 Task: Create new customer invoice with Date Opened: 24-May-23, Select Customer: BETTER RETRO, Terms: Net 7. Make invoice entry for item-1 with Date: 24-May-23, Description: Olaplex No. 4 Bond Maintenance Shampoo (3.3 oz)
, Income Account: Income:Sales, Quantity: 2, Unit Price: 11.49, Sales Tax: Y, Sales Tax Included: N, Tax Table: Sales Tax. Post Invoice with Post Date: 24-May-23, Post to Accounts: Assets:Accounts Receivable. Pay / Process Payment with Transaction Date: 30-May-23, Amount: 24.36, Transfer Account: Checking Account. Go to 'Print Invoice'.
Action: Mouse moved to (228, 127)
Screenshot: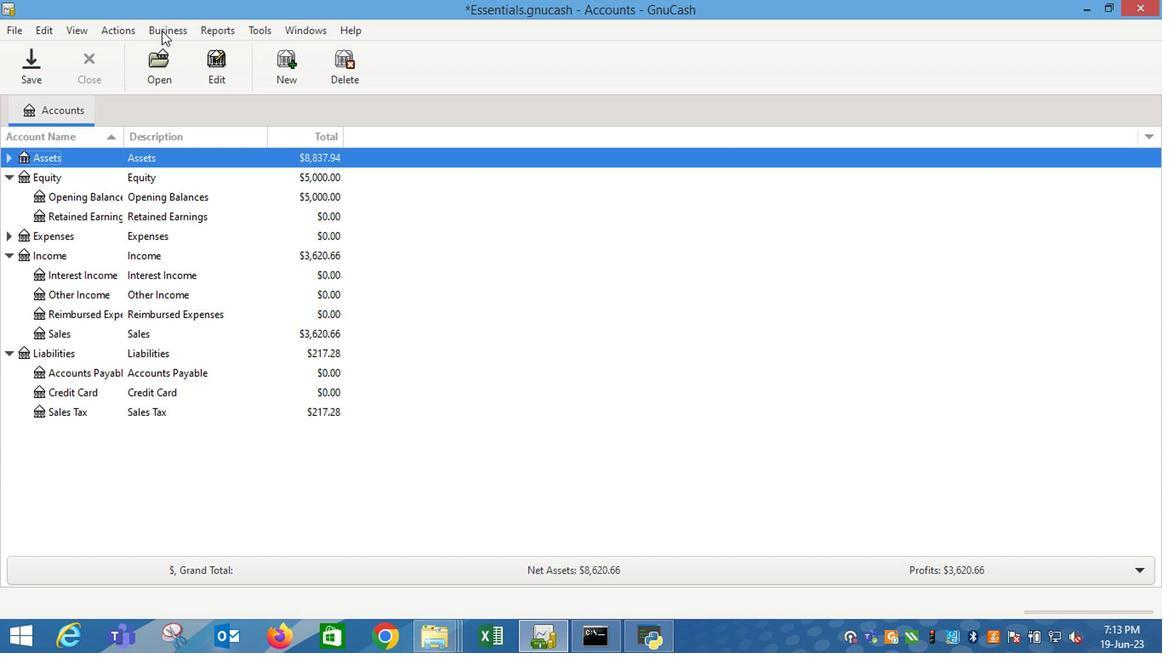 
Action: Mouse pressed left at (228, 127)
Screenshot: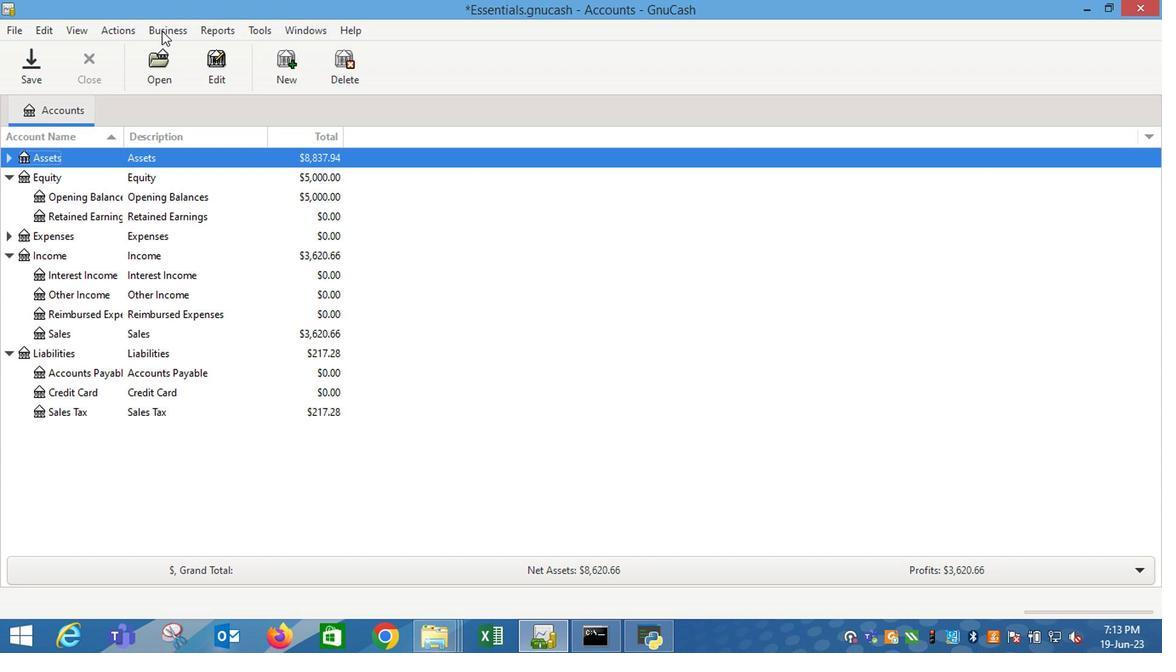 
Action: Mouse moved to (365, 189)
Screenshot: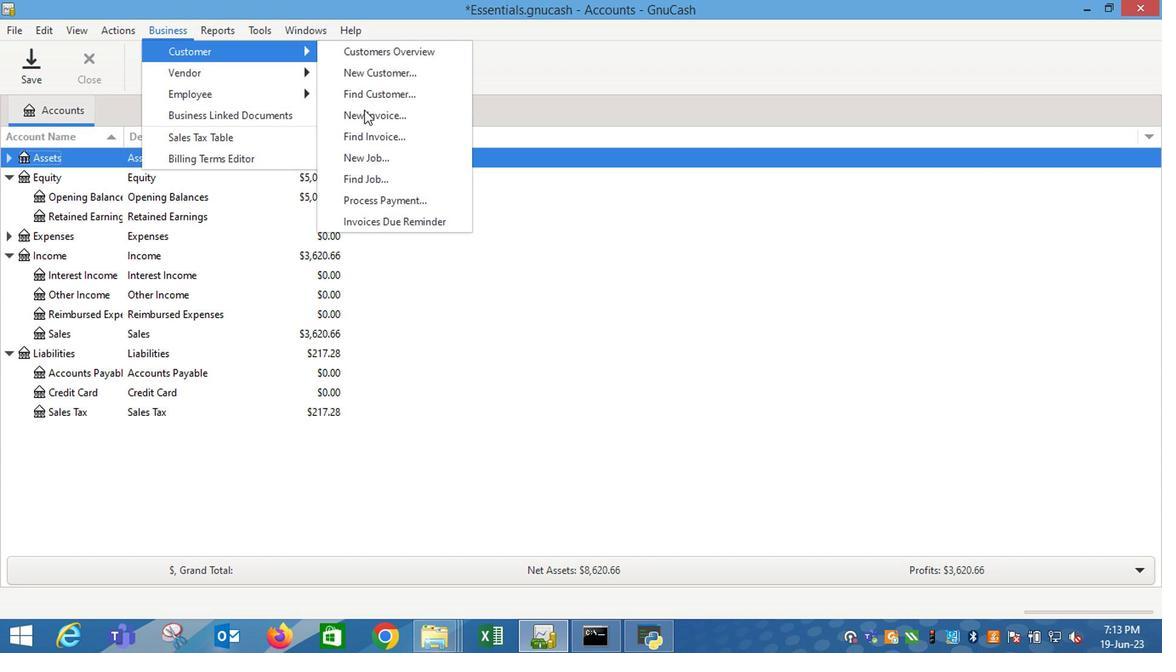 
Action: Mouse pressed left at (365, 189)
Screenshot: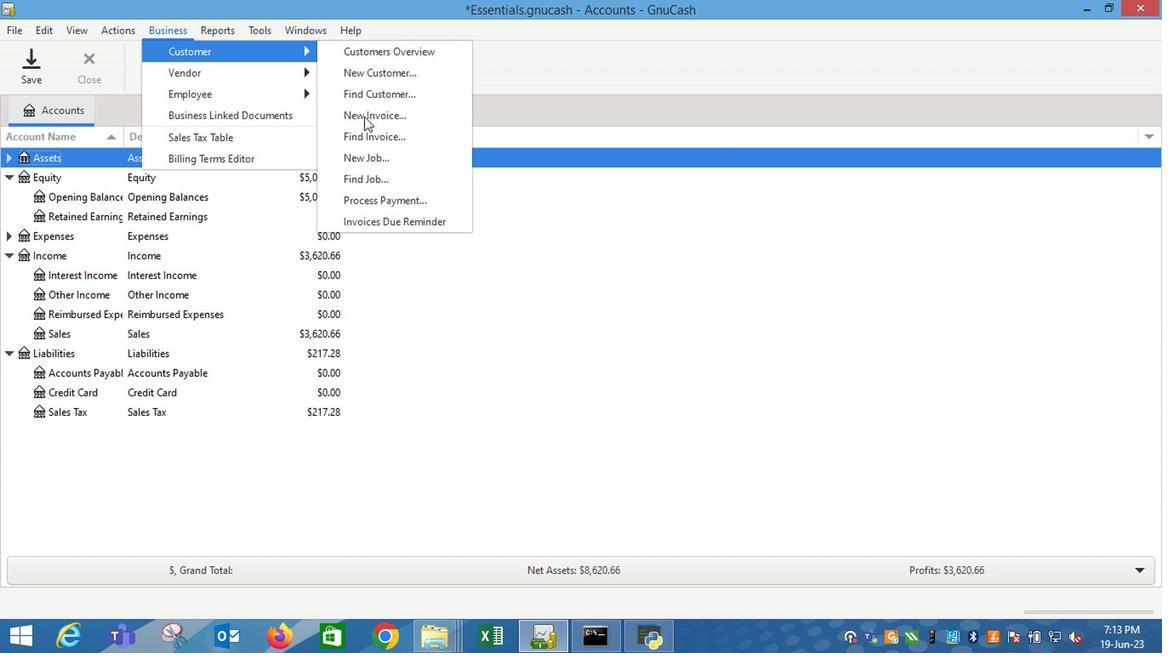 
Action: Mouse moved to (598, 288)
Screenshot: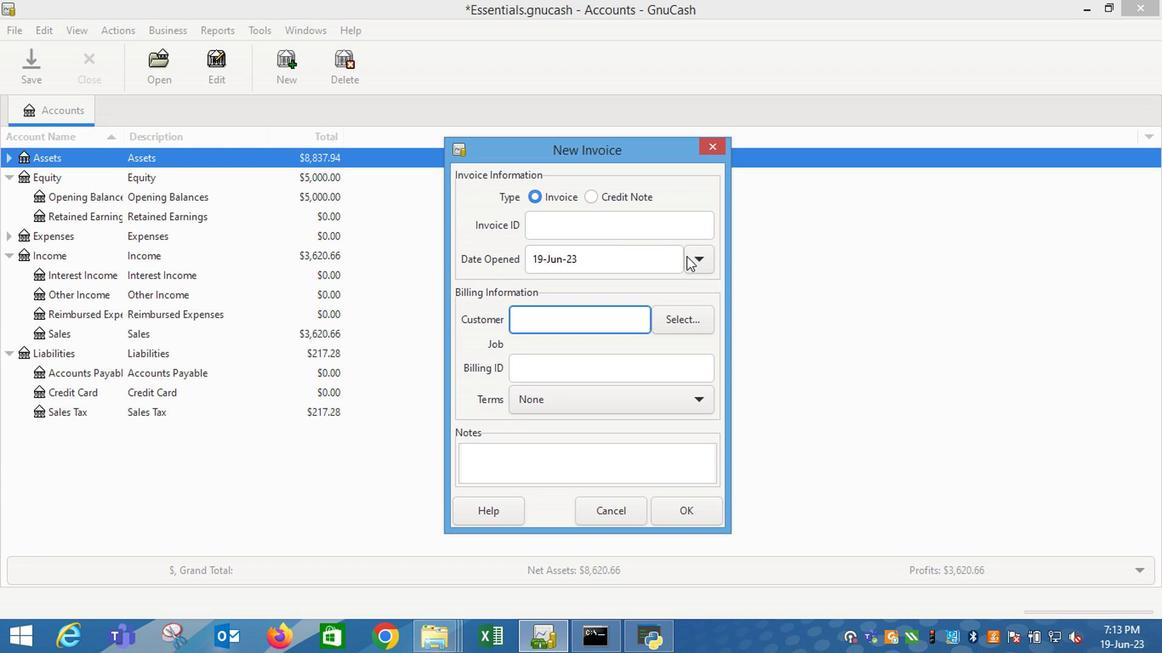
Action: Mouse pressed left at (598, 288)
Screenshot: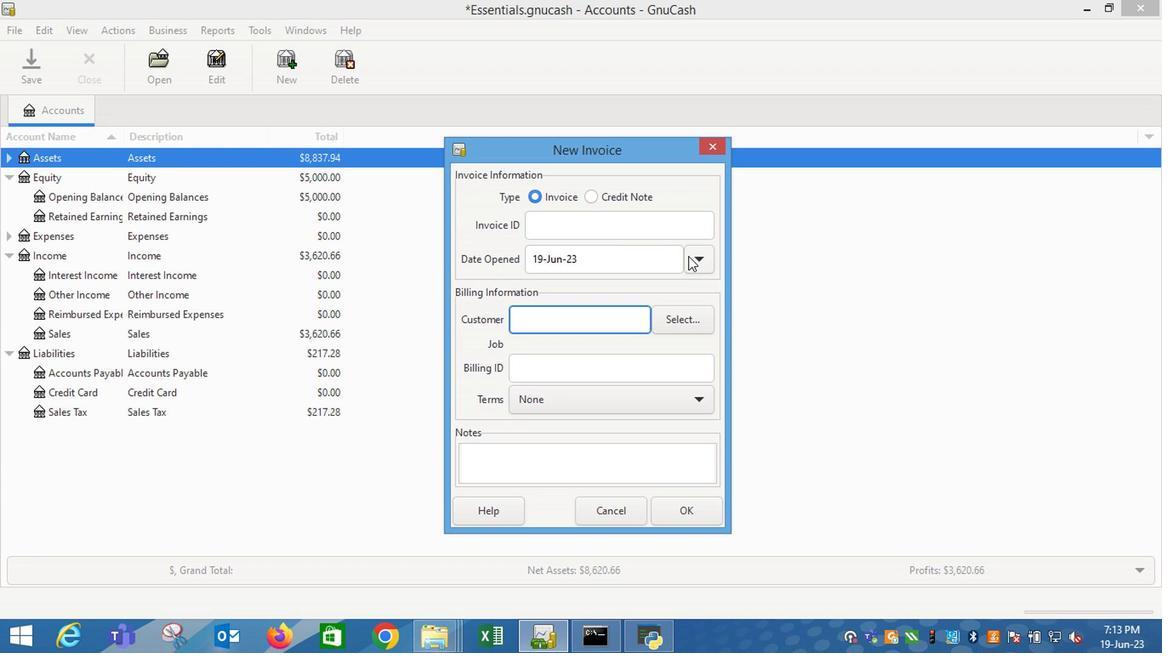 
Action: Mouse moved to (508, 308)
Screenshot: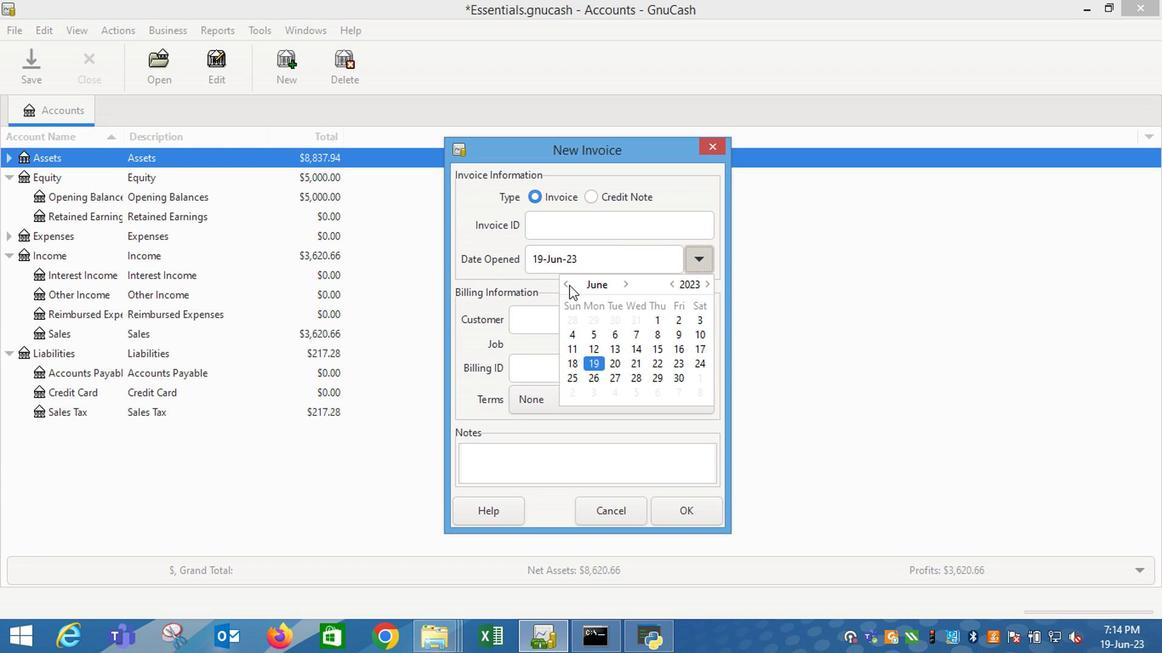 
Action: Mouse pressed left at (508, 308)
Screenshot: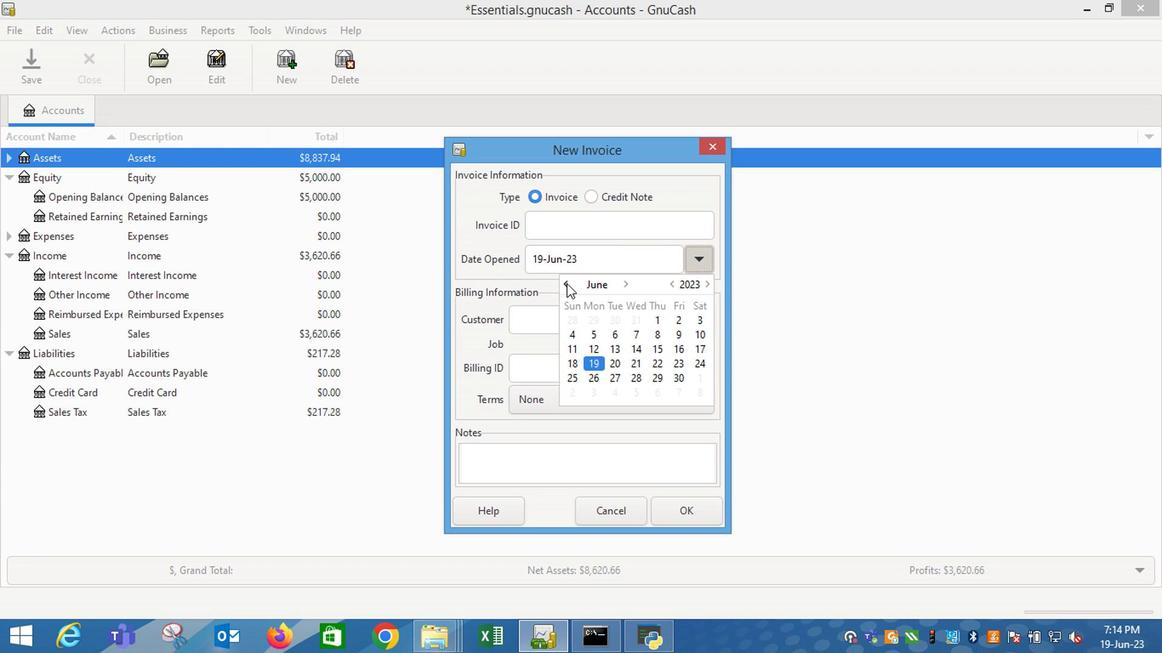 
Action: Mouse moved to (554, 363)
Screenshot: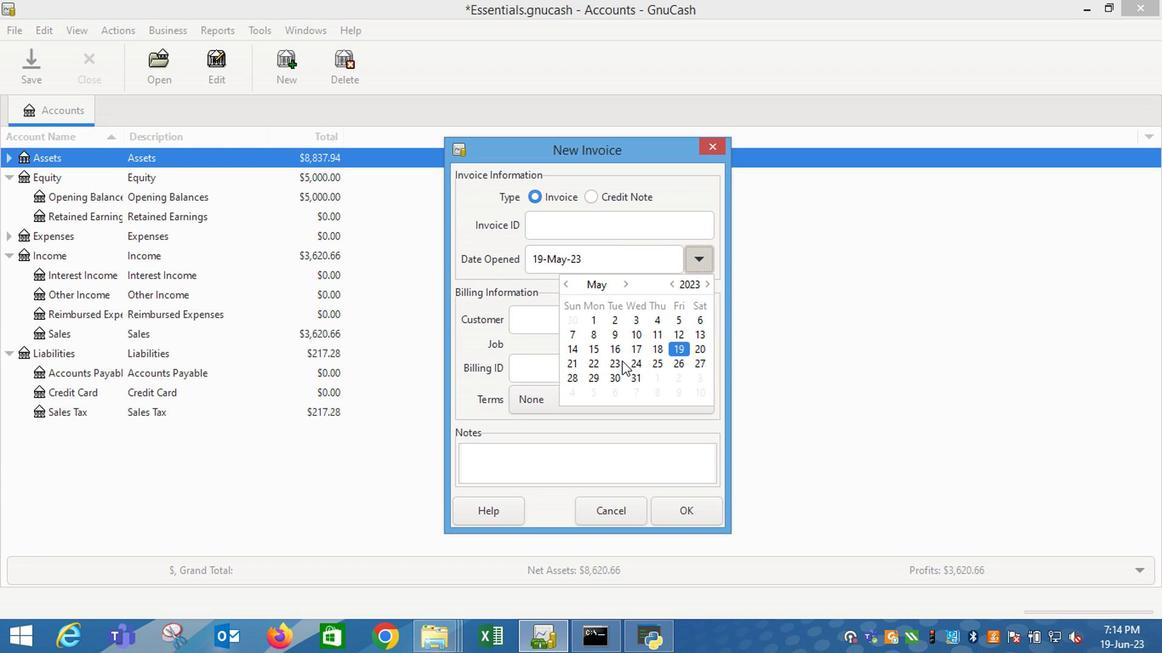 
Action: Mouse pressed left at (554, 363)
Screenshot: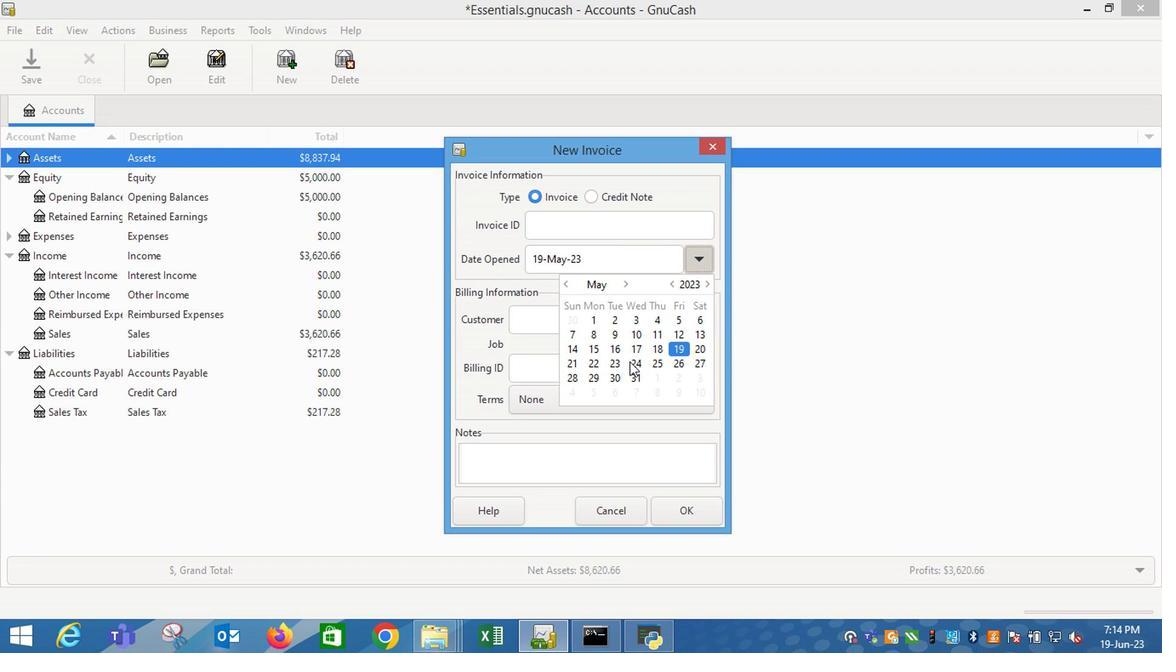 
Action: Mouse moved to (483, 331)
Screenshot: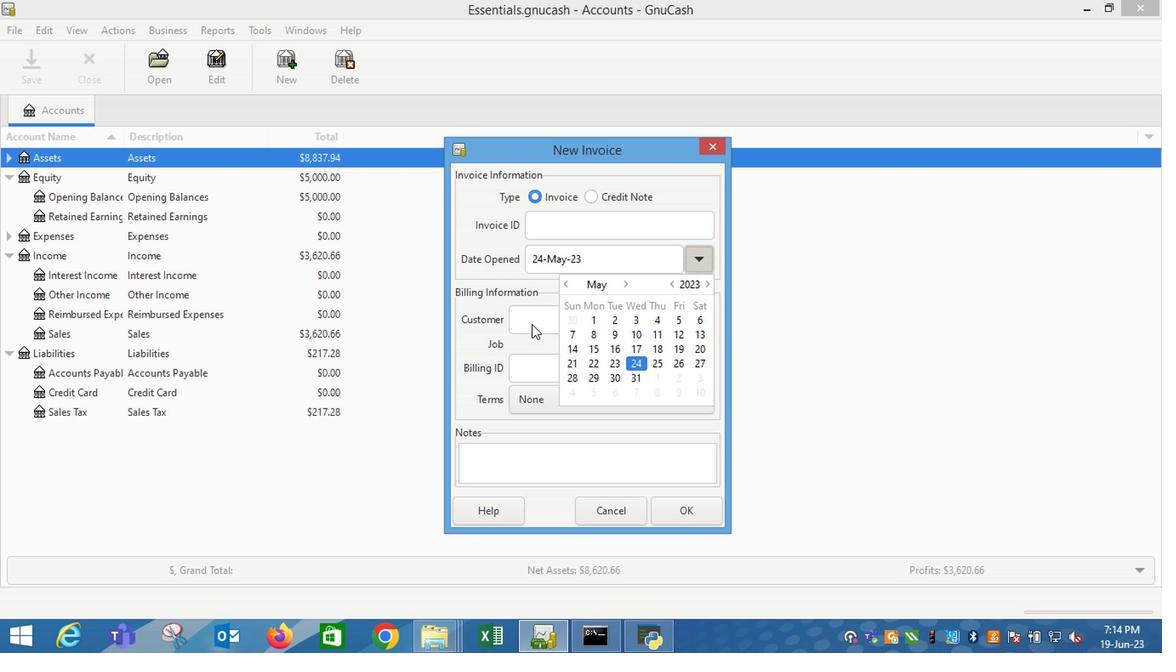 
Action: Mouse pressed left at (483, 331)
Screenshot: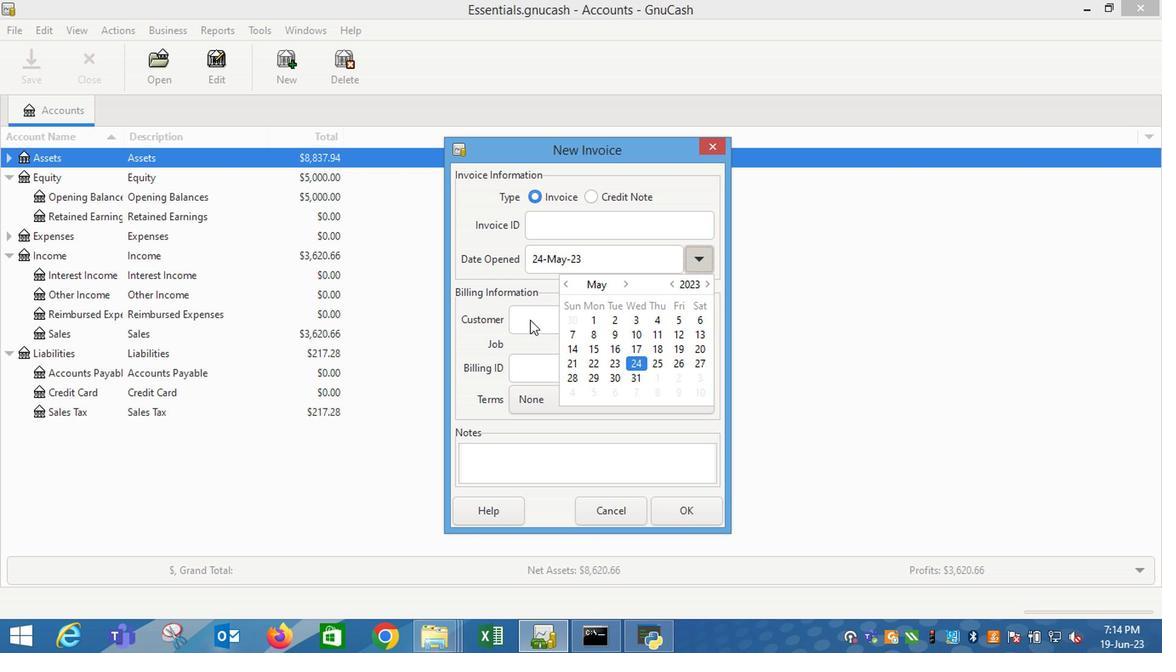 
Action: Mouse pressed left at (483, 331)
Screenshot: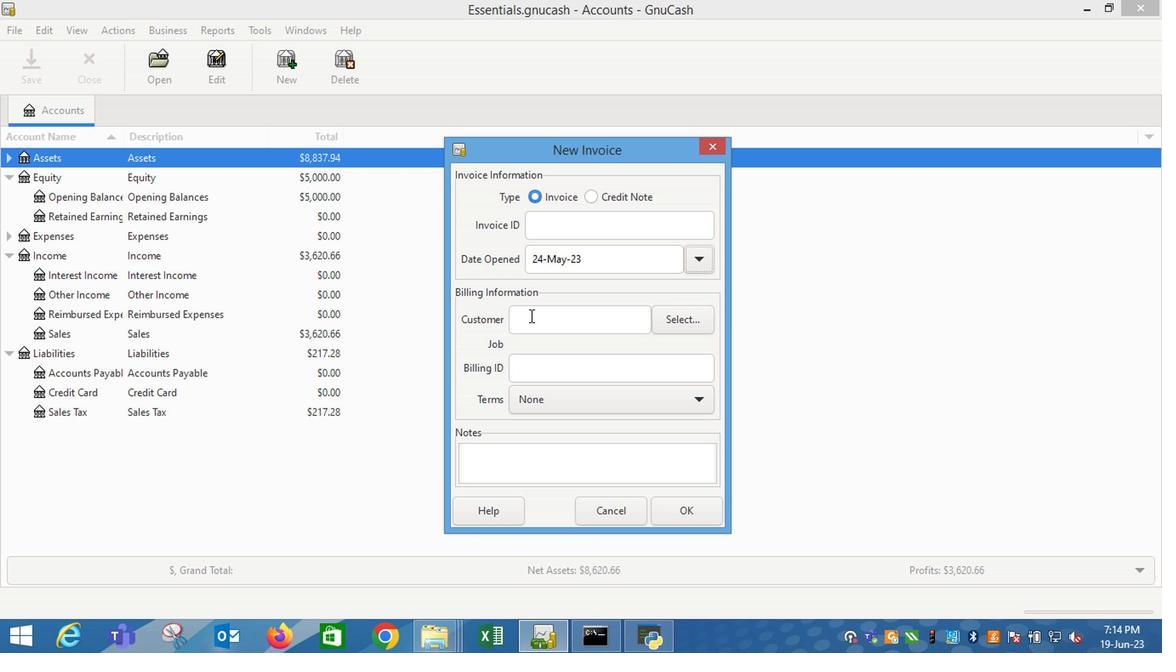 
Action: Mouse moved to (490, 323)
Screenshot: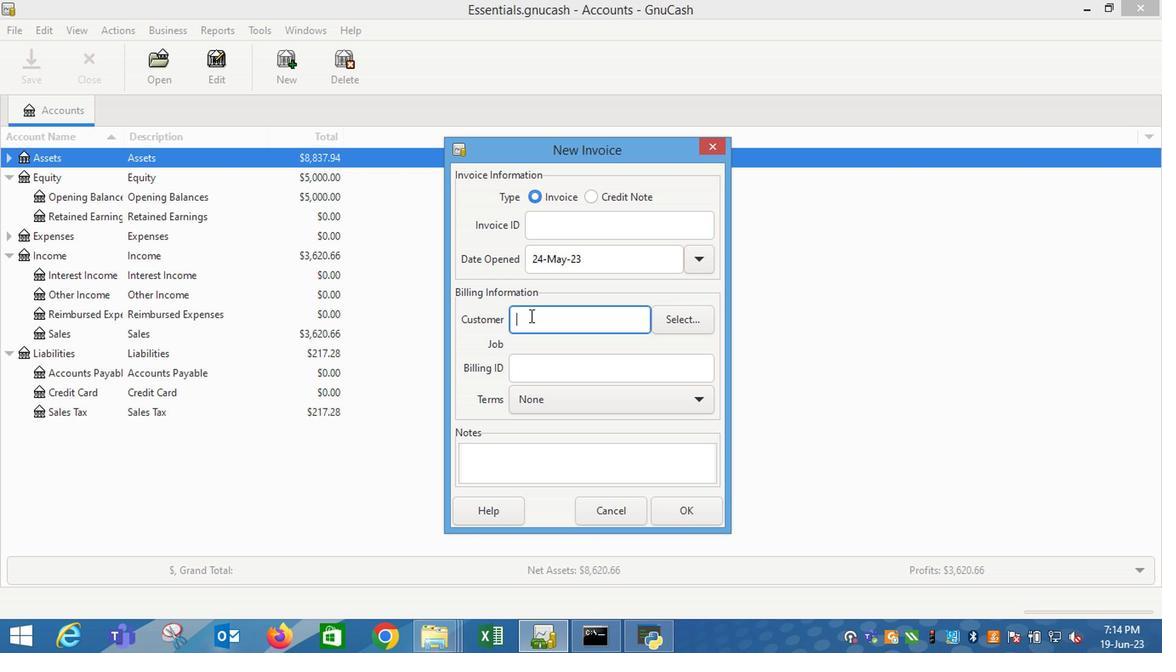 
Action: Key pressed bet
Screenshot: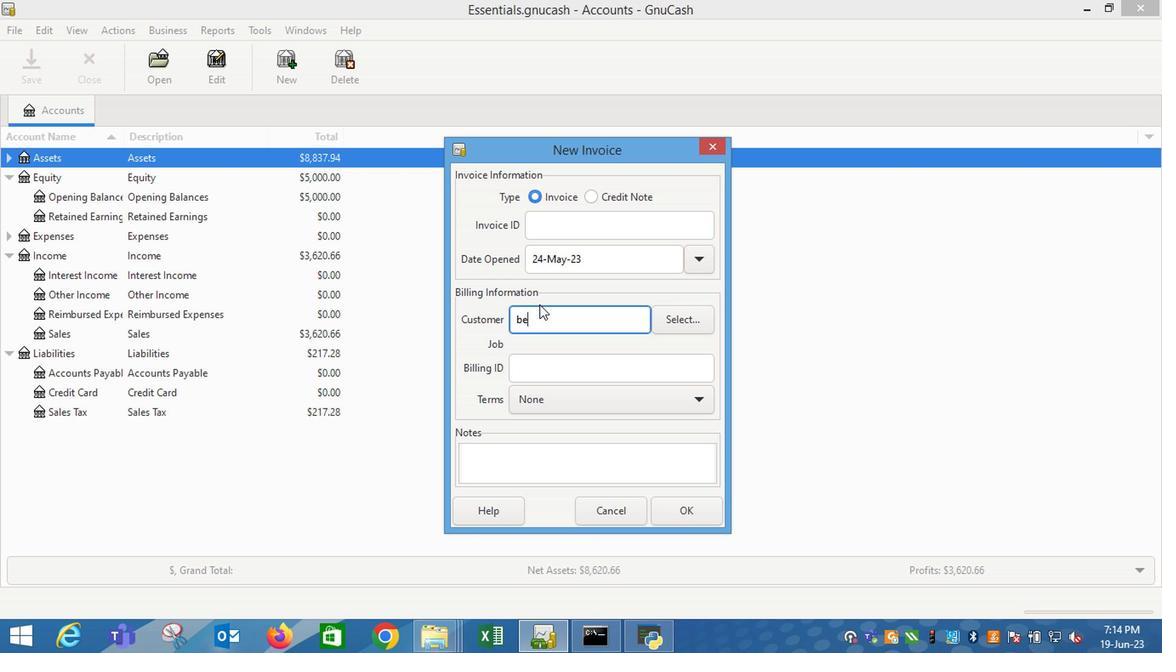 
Action: Mouse moved to (469, 350)
Screenshot: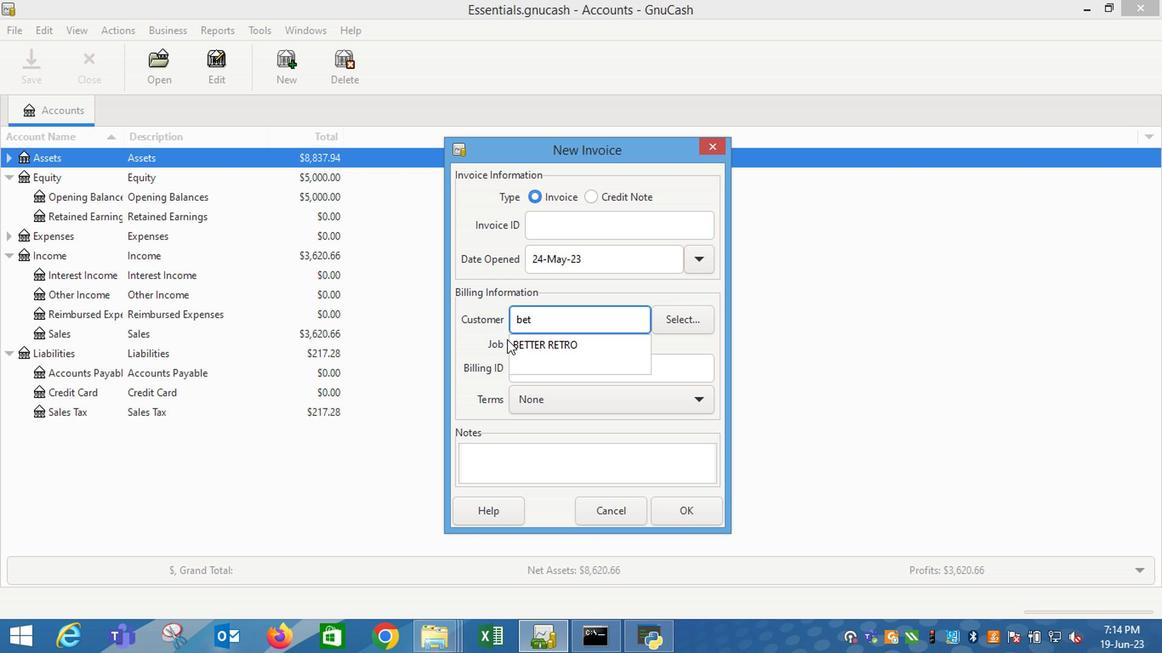 
Action: Mouse pressed left at (469, 350)
Screenshot: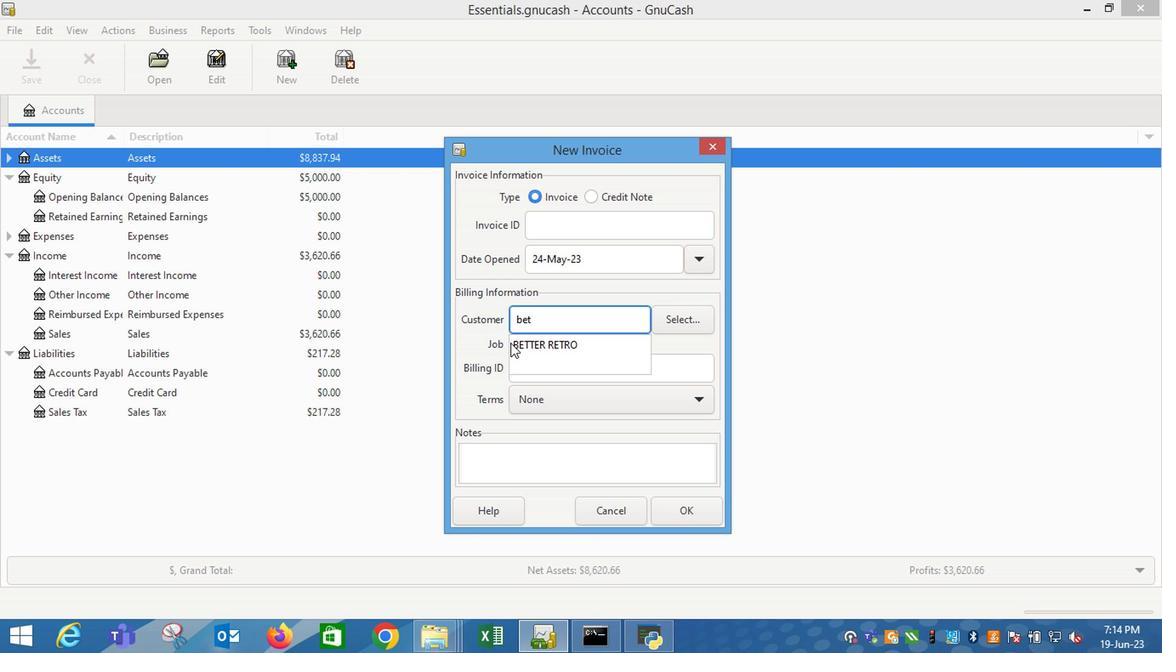 
Action: Mouse moved to (490, 402)
Screenshot: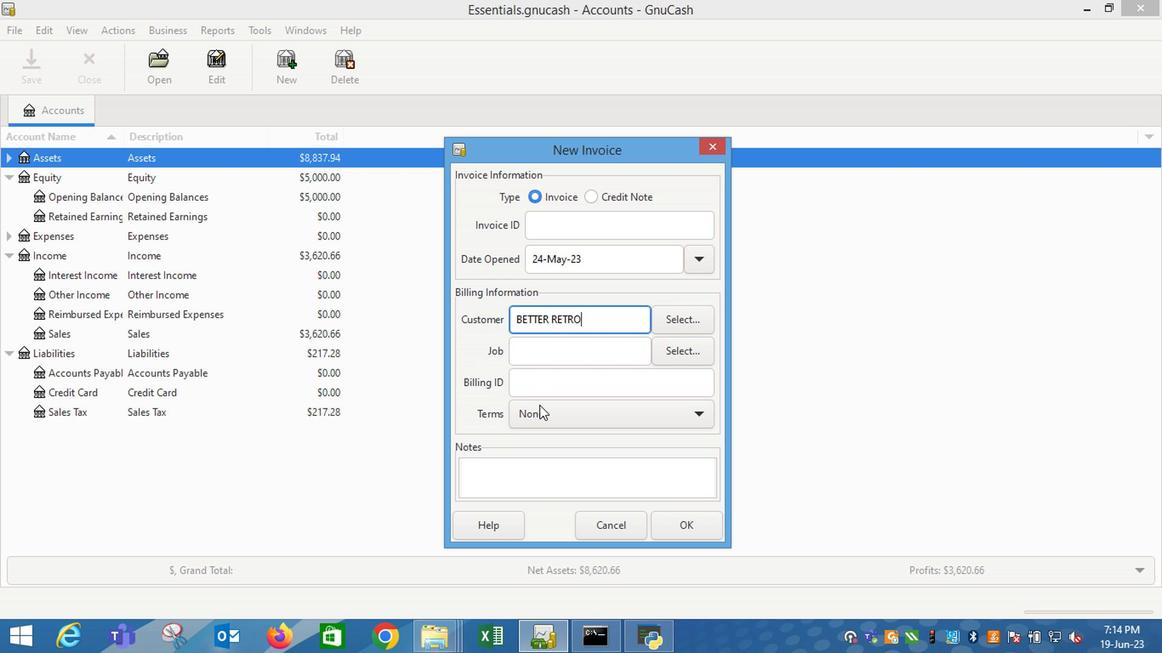 
Action: Mouse pressed left at (490, 402)
Screenshot: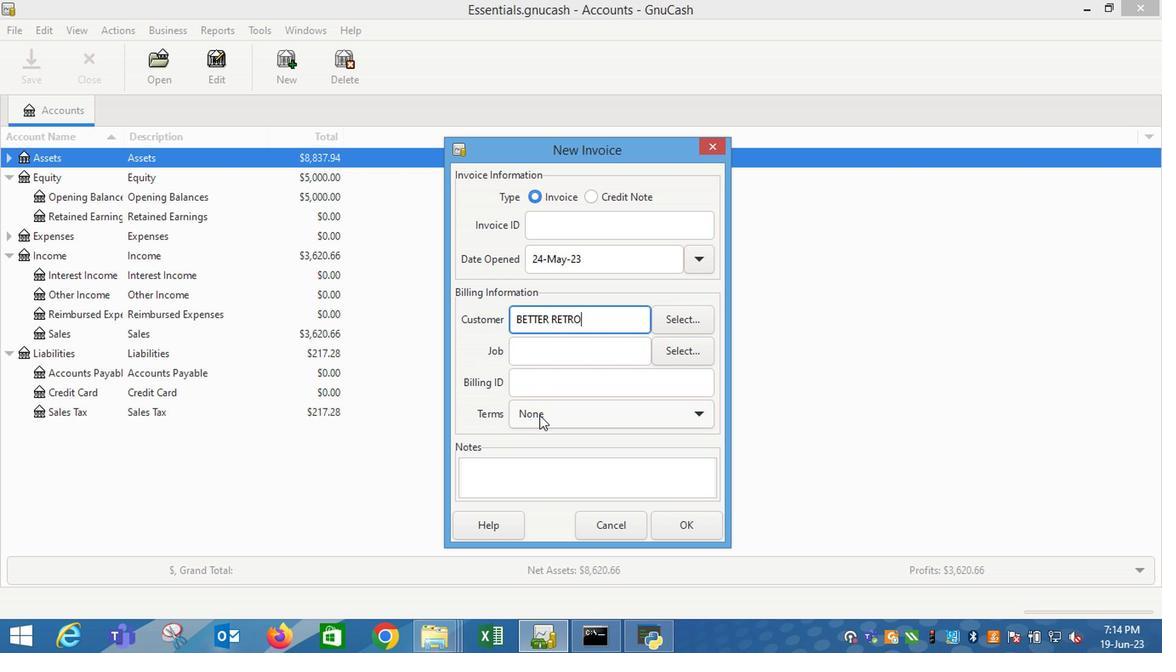 
Action: Mouse moved to (485, 454)
Screenshot: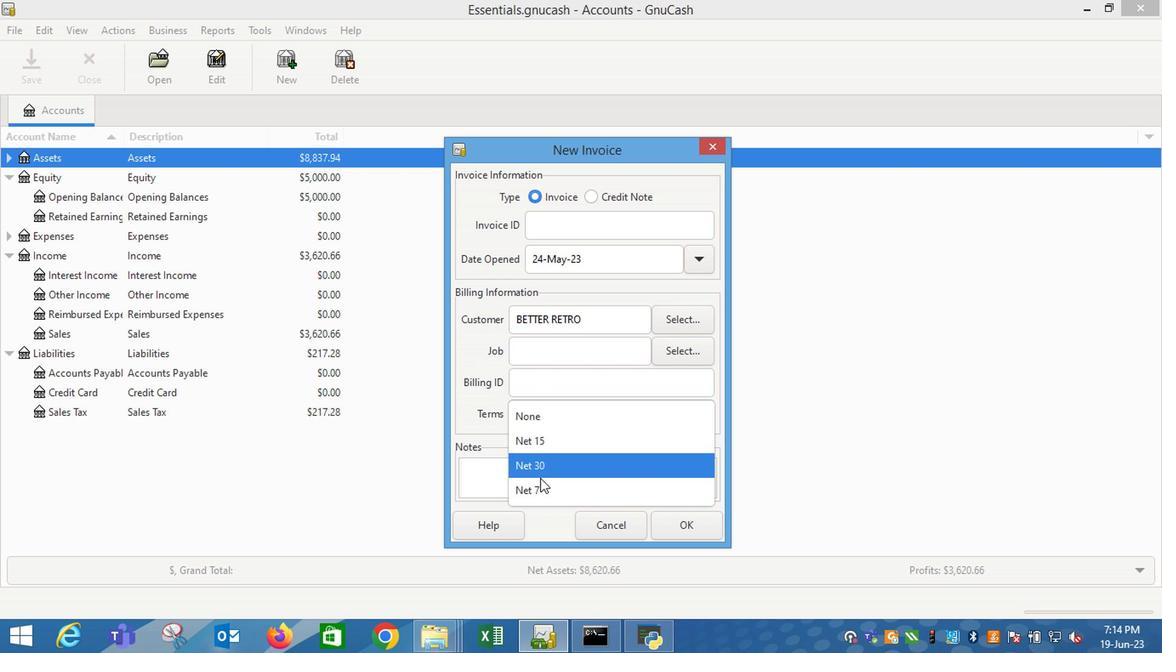 
Action: Mouse pressed left at (485, 454)
Screenshot: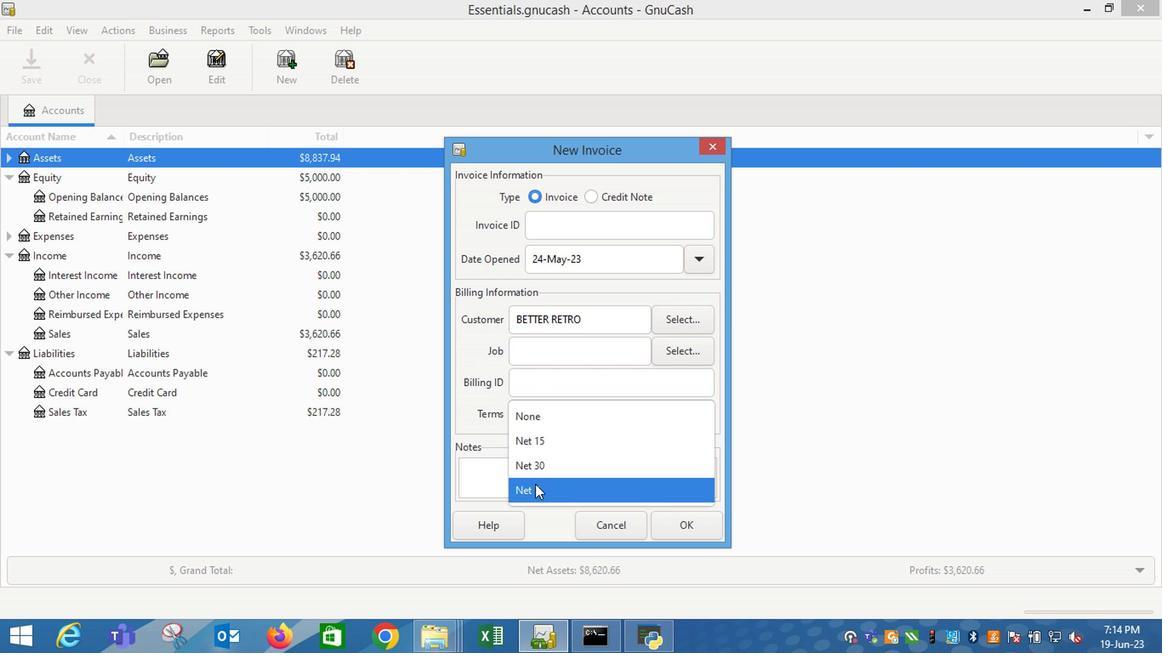 
Action: Mouse moved to (589, 482)
Screenshot: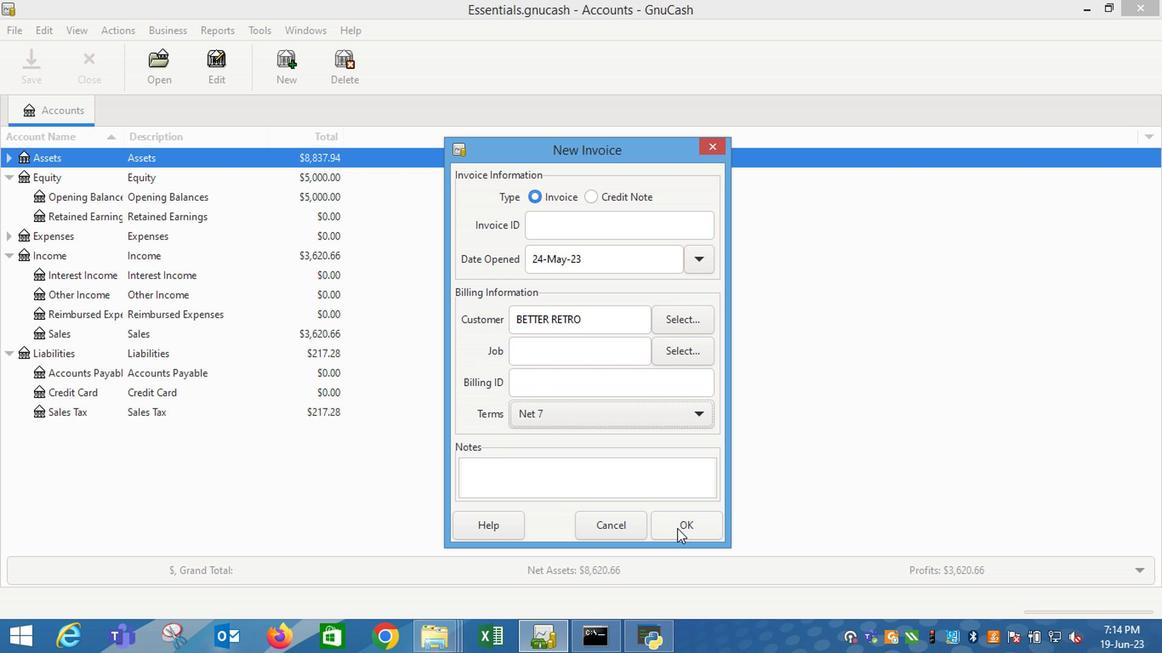
Action: Mouse pressed left at (589, 482)
Screenshot: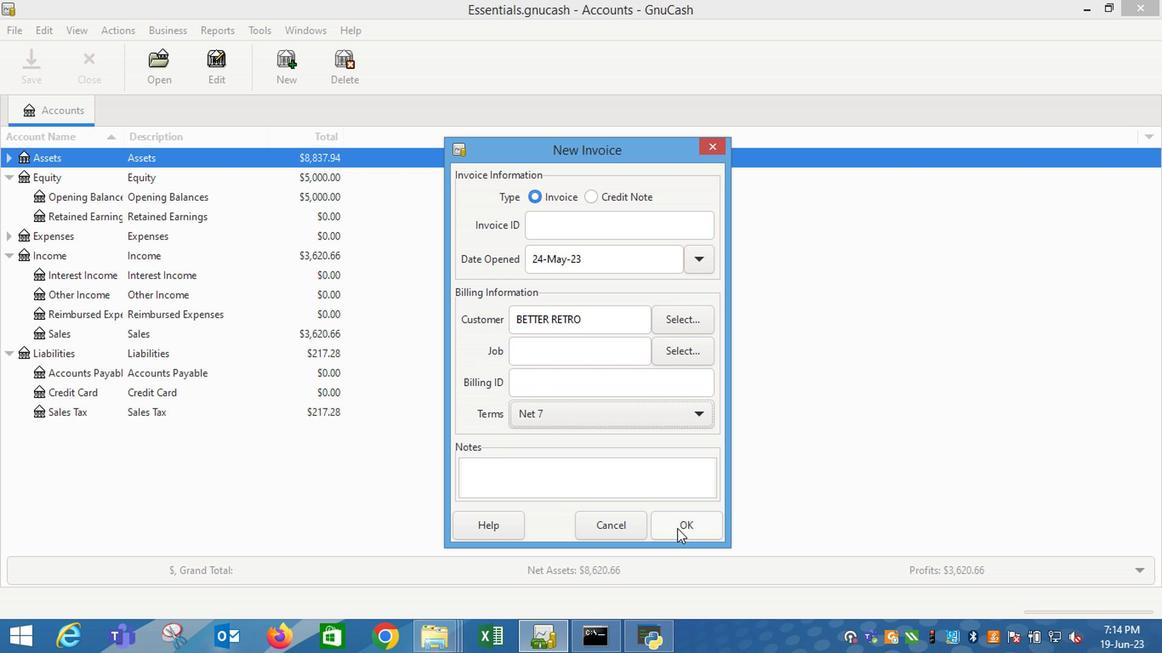 
Action: Mouse moved to (163, 343)
Screenshot: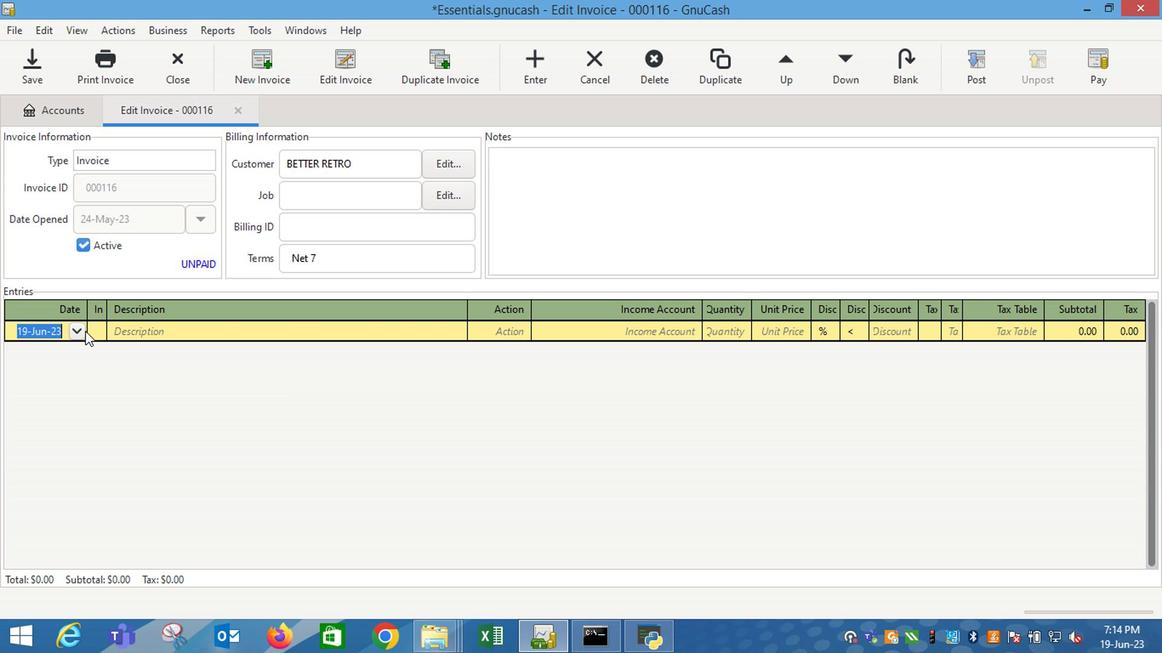 
Action: Mouse pressed left at (163, 343)
Screenshot: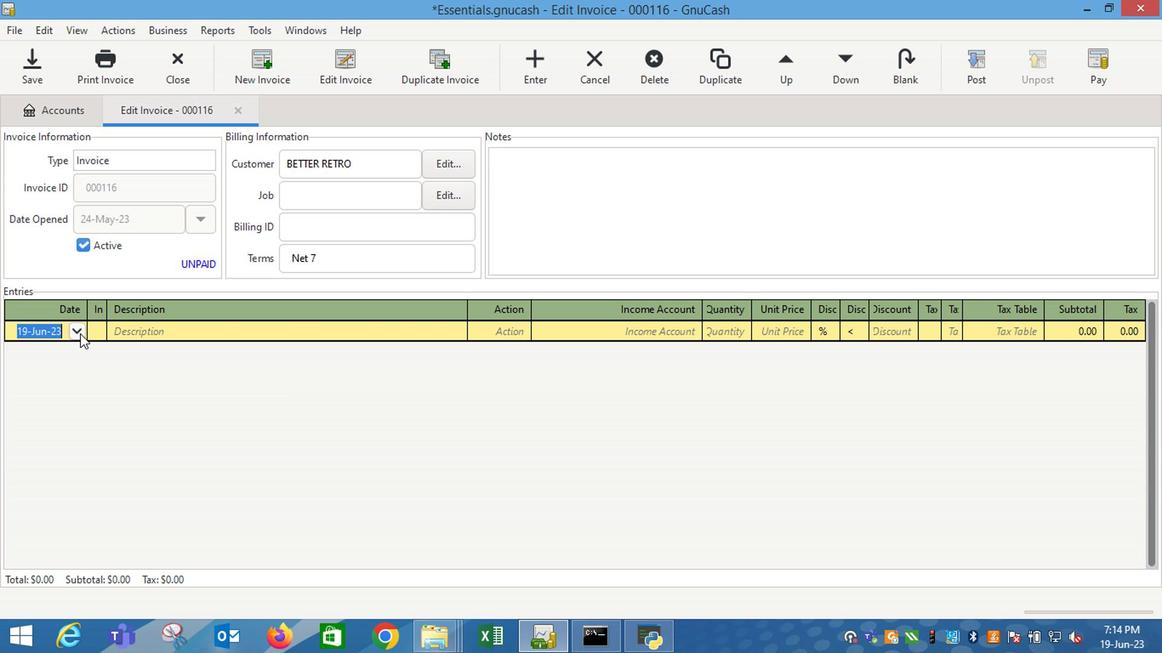 
Action: Mouse moved to (116, 359)
Screenshot: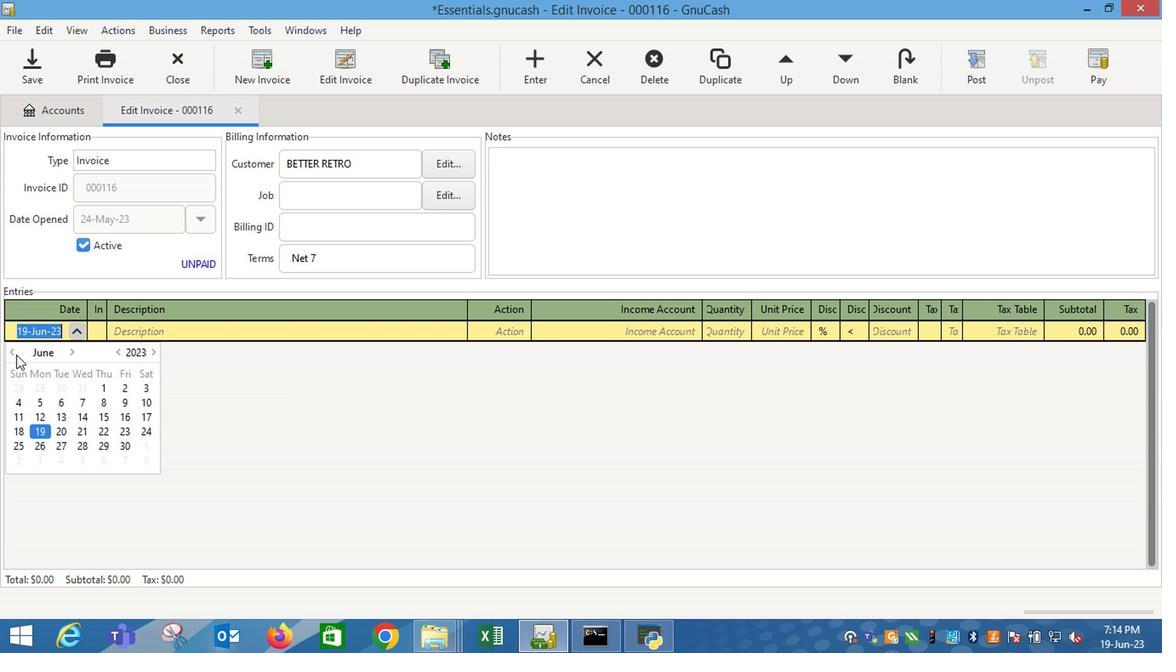 
Action: Mouse pressed left at (116, 359)
Screenshot: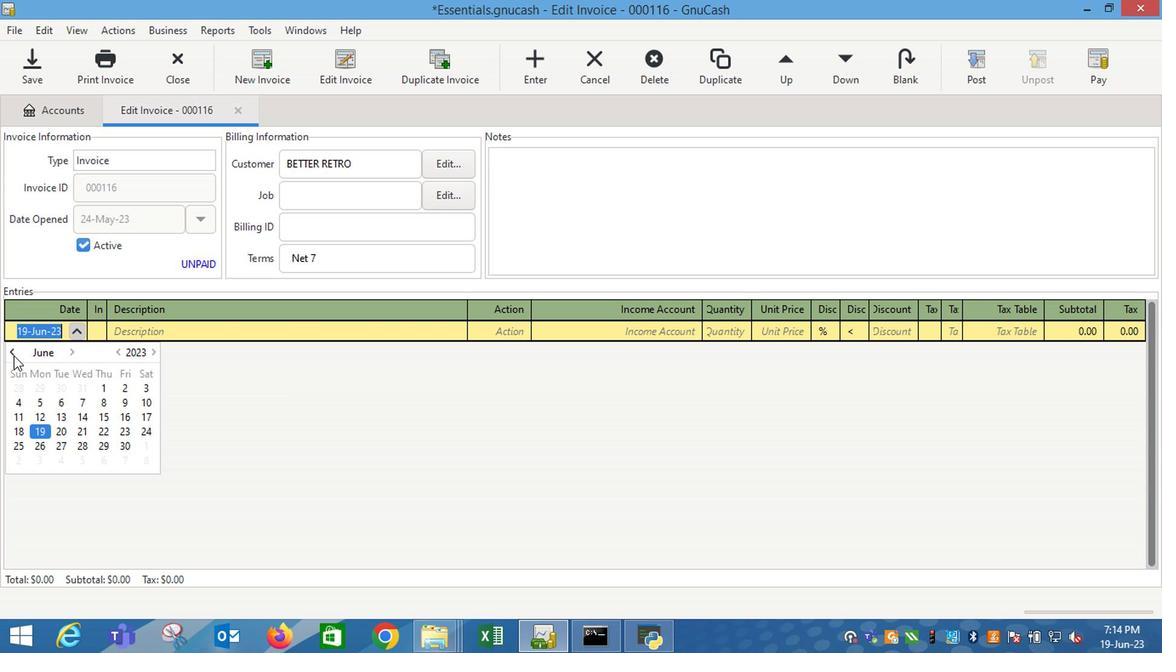 
Action: Mouse moved to (162, 411)
Screenshot: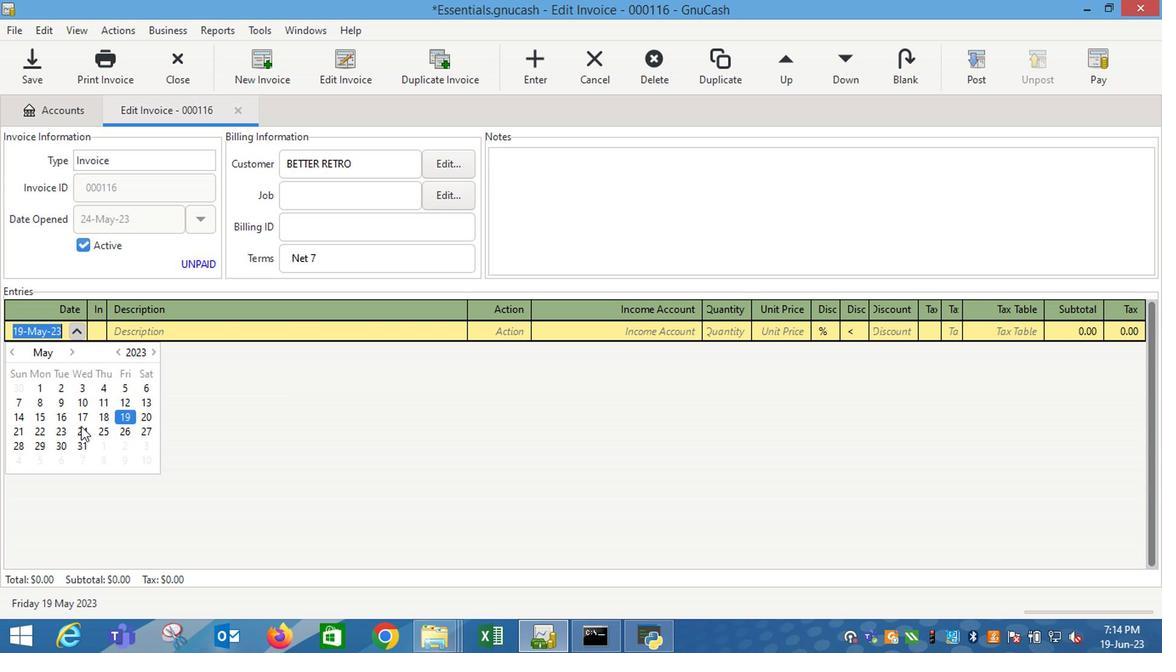 
Action: Mouse pressed left at (162, 411)
Screenshot: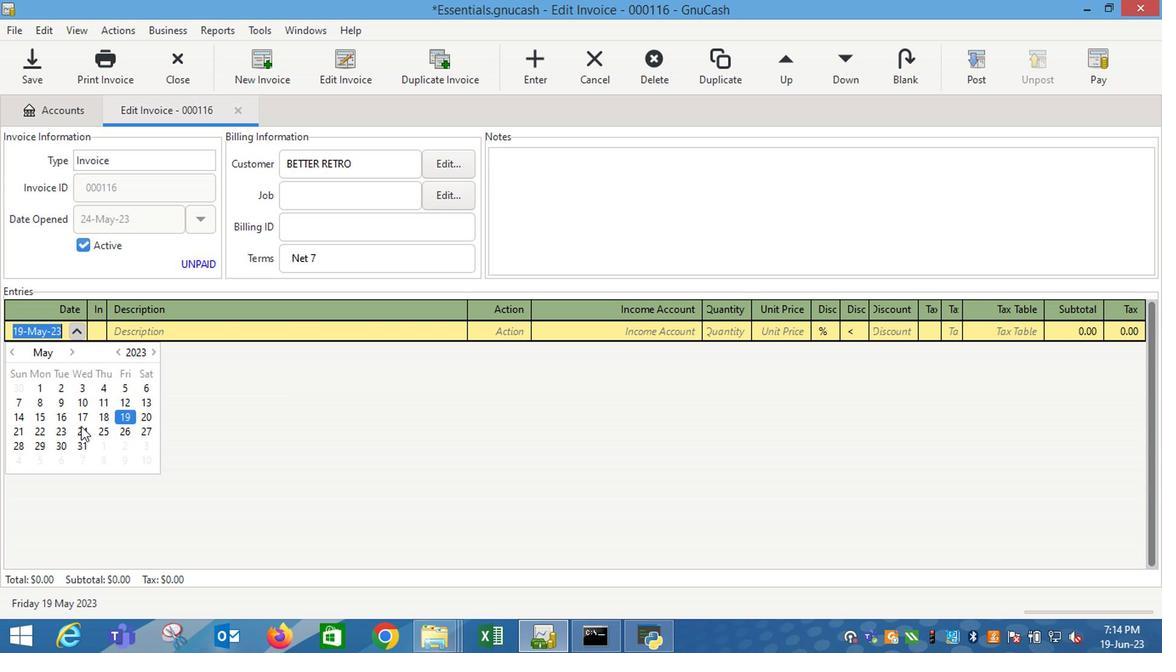 
Action: Mouse moved to (160, 413)
Screenshot: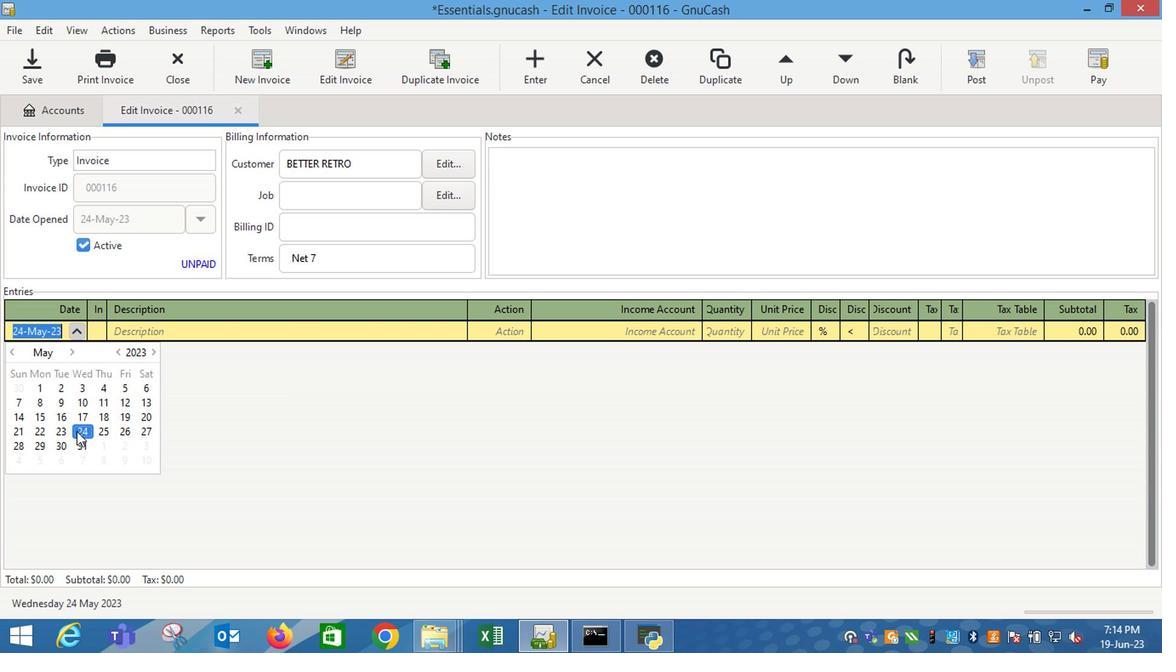
Action: Key pressed <Key.tab><Key.shift_r>Olaplex<Key.space><Key.shift_r>No.4<Key.backspace><Key.space>4<Key.space><Key.shift_r>Bond<Key.space><Key.shift_r>Maintenance<Key.space><Key.shift_r>Shampoo<Key.space><Key.shift_r>(3.3<Key.space>oz<Key.shift_r>)<Key.tab><Key.tab>i<Key.down><Key.down><Key.down><Key.tab>2<Key.tab>11.49<Key.tab>
Screenshot: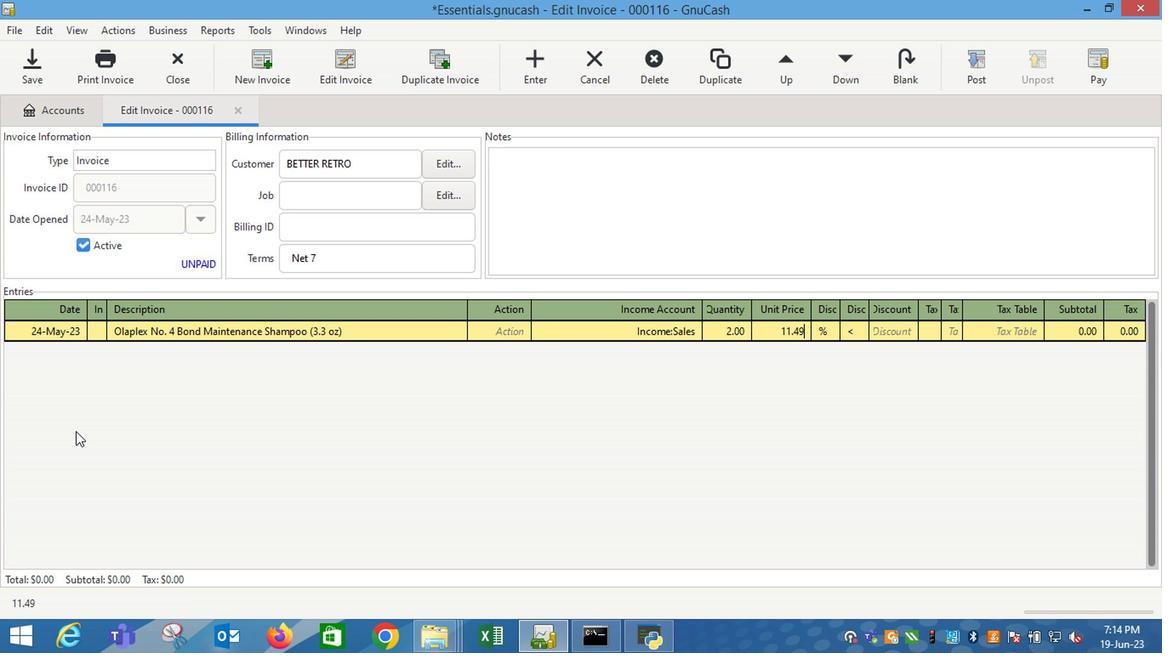 
Action: Mouse moved to (767, 341)
Screenshot: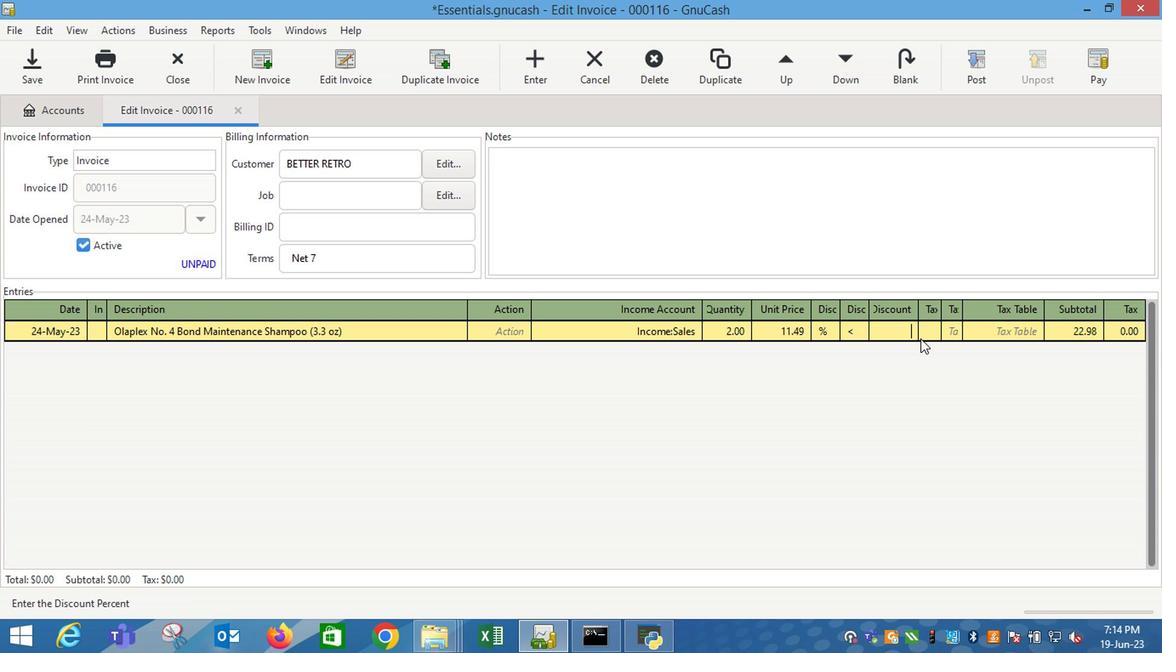 
Action: Mouse pressed left at (767, 341)
Screenshot: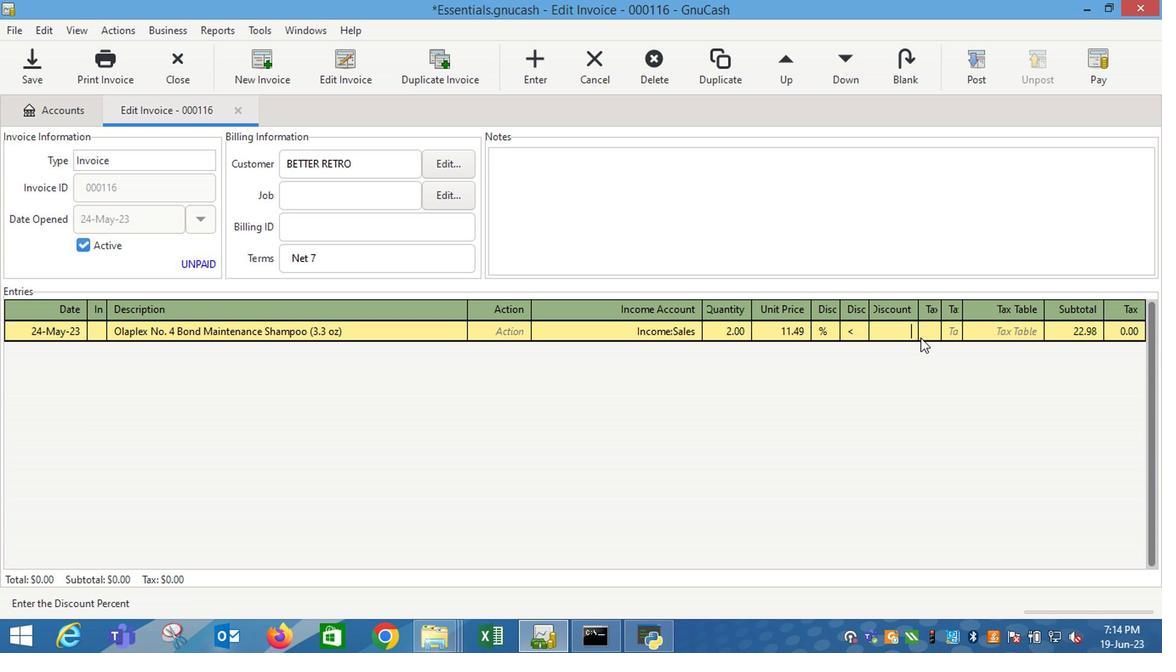 
Action: Mouse moved to (825, 344)
Screenshot: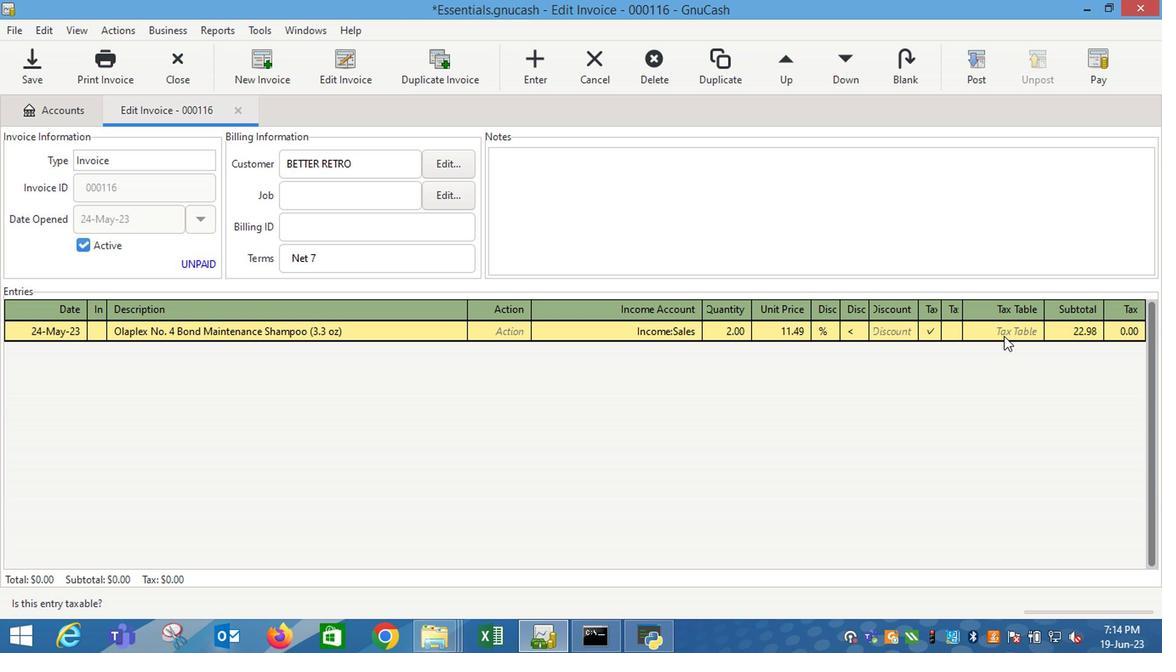 
Action: Mouse pressed left at (825, 344)
Screenshot: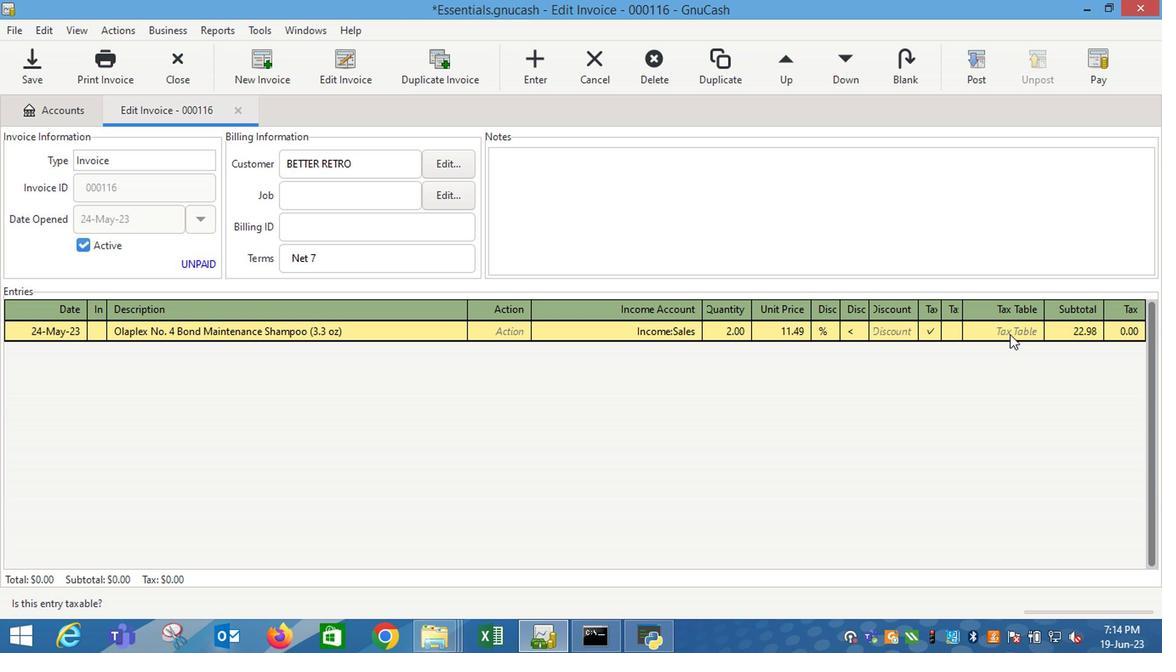 
Action: Mouse moved to (838, 340)
Screenshot: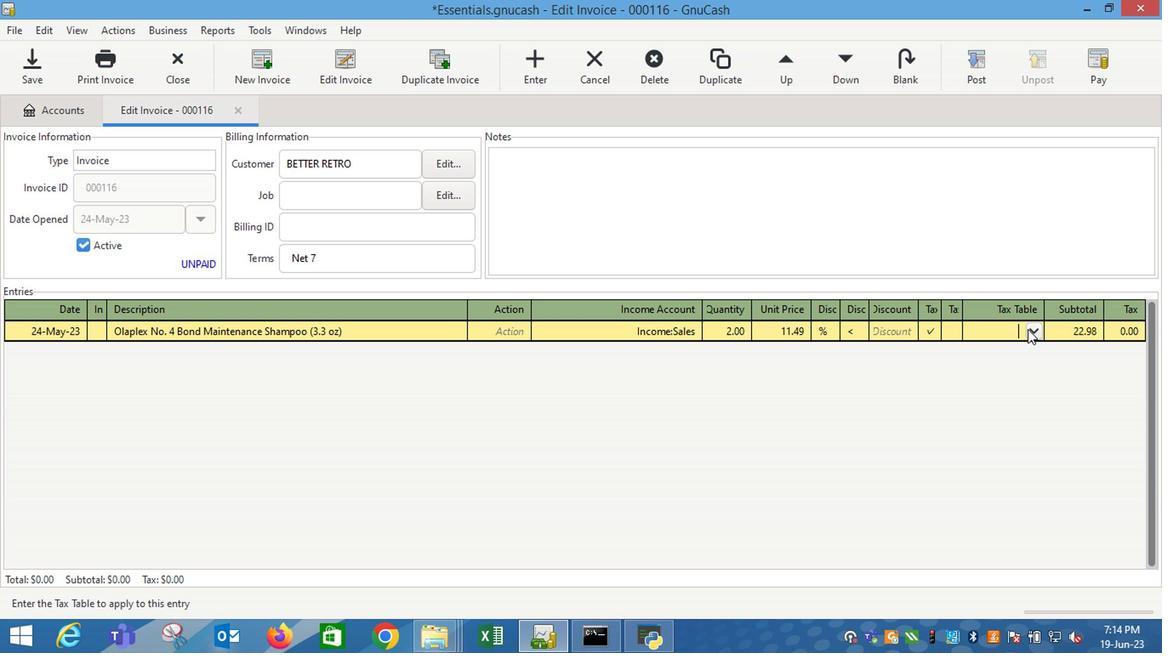 
Action: Mouse pressed left at (838, 340)
Screenshot: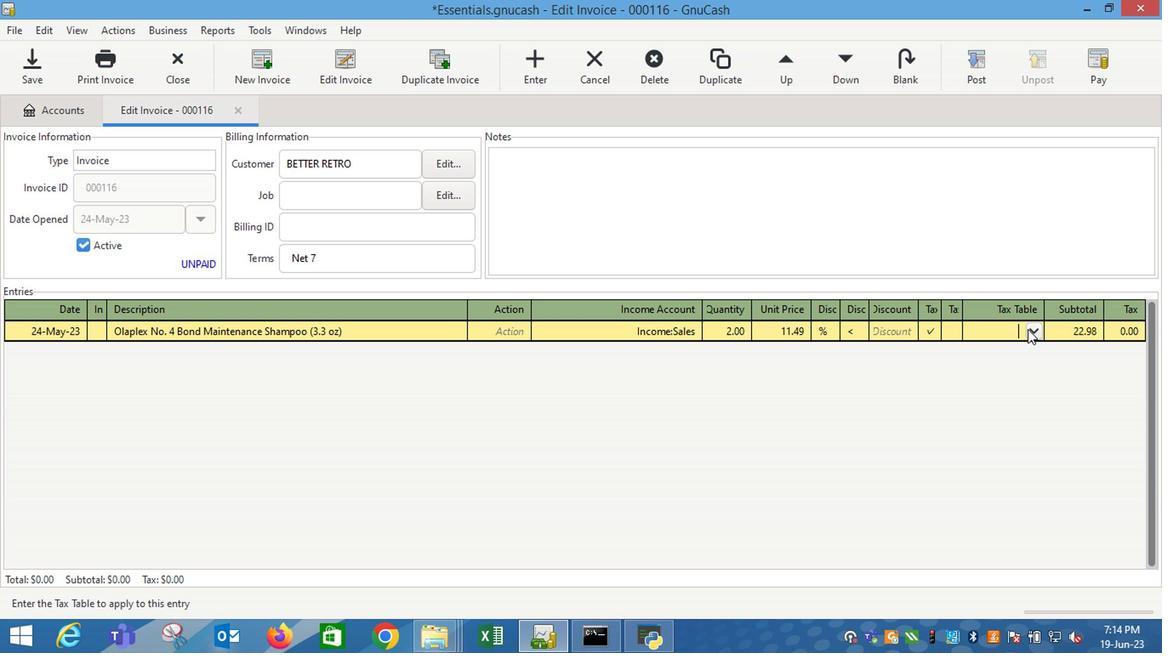 
Action: Mouse moved to (812, 356)
Screenshot: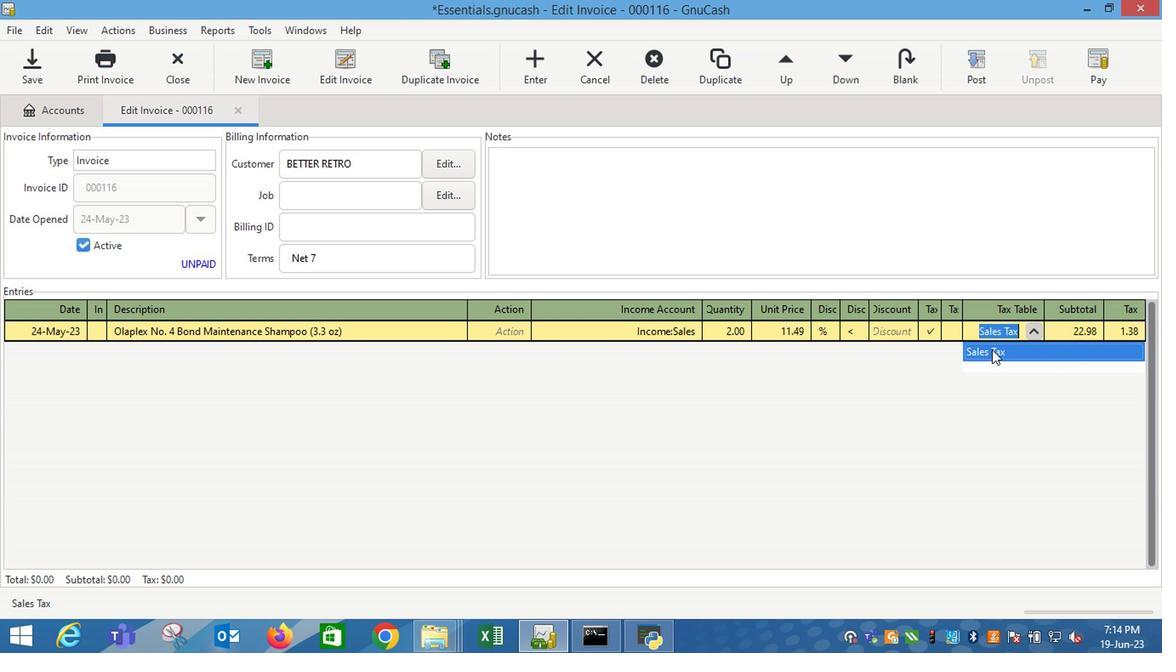 
Action: Mouse pressed left at (812, 356)
Screenshot: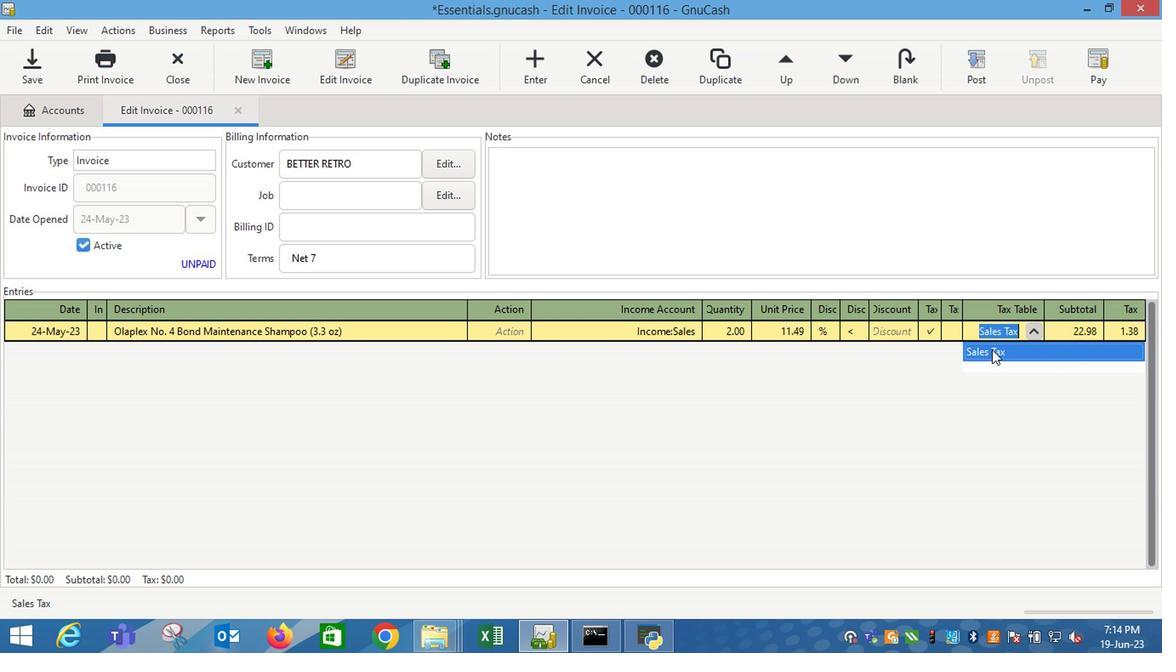 
Action: Mouse moved to (808, 345)
Screenshot: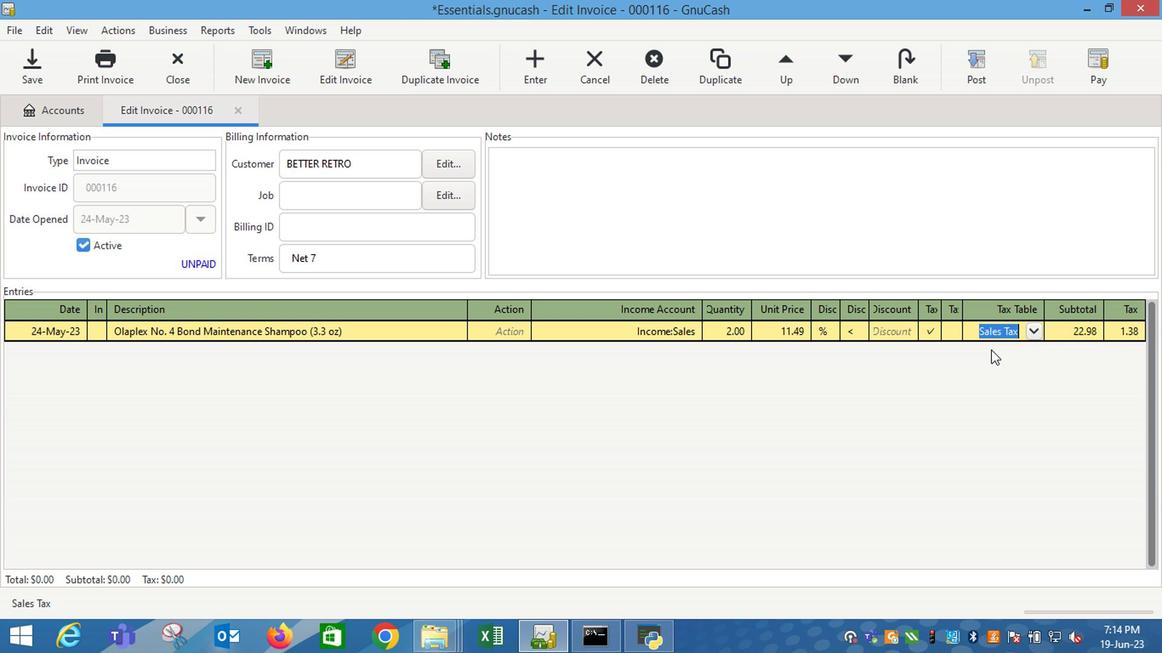
Action: Key pressed <Key.enter>
Screenshot: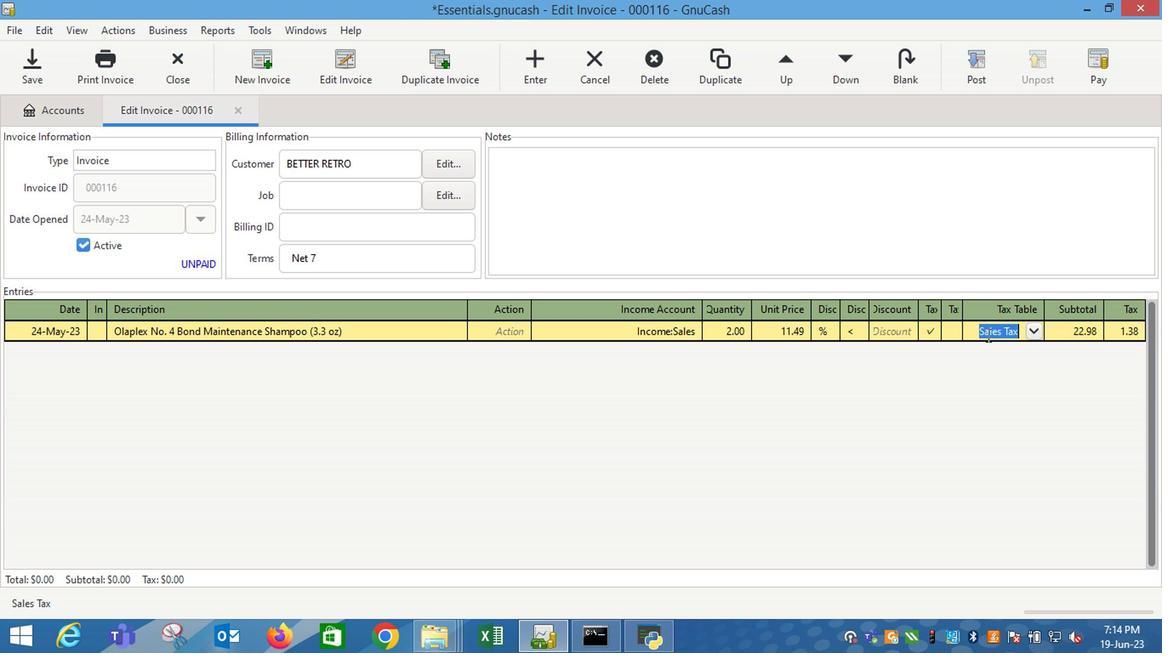 
Action: Mouse moved to (804, 153)
Screenshot: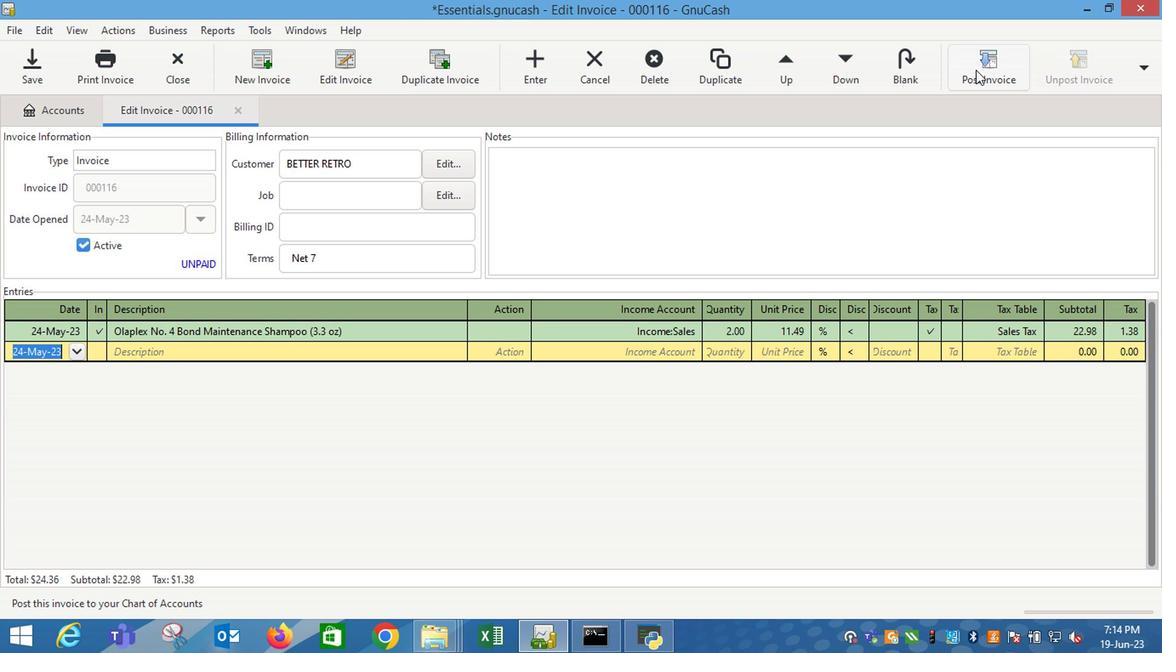 
Action: Mouse pressed left at (804, 153)
Screenshot: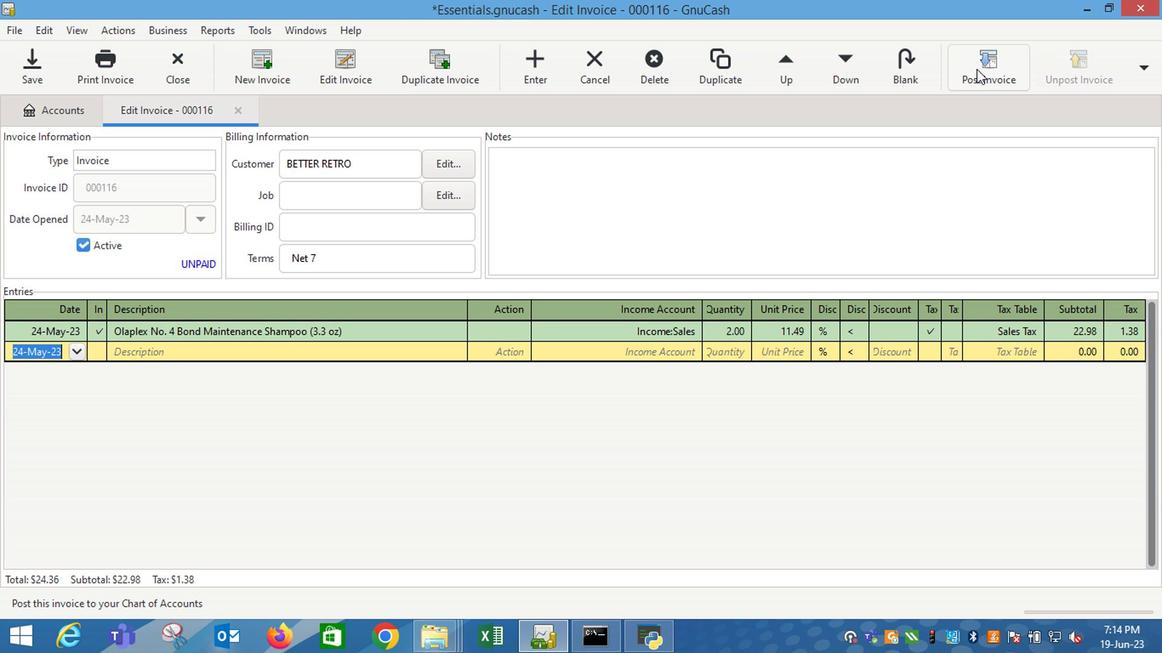 
Action: Mouse moved to (628, 302)
Screenshot: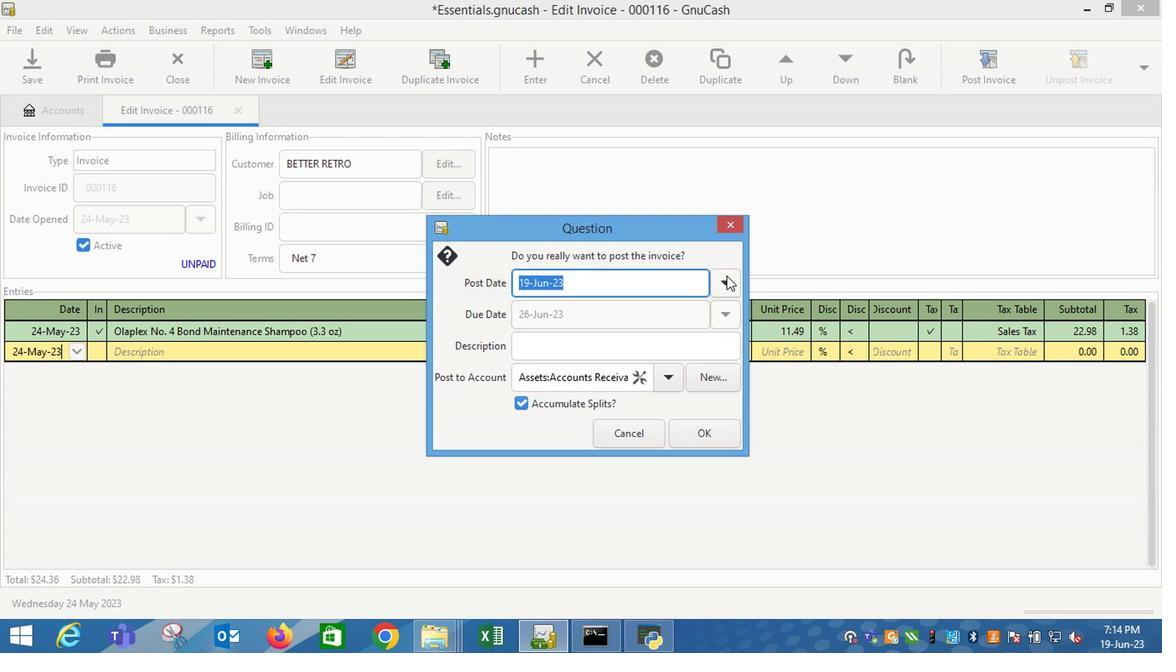 
Action: Mouse pressed left at (628, 302)
Screenshot: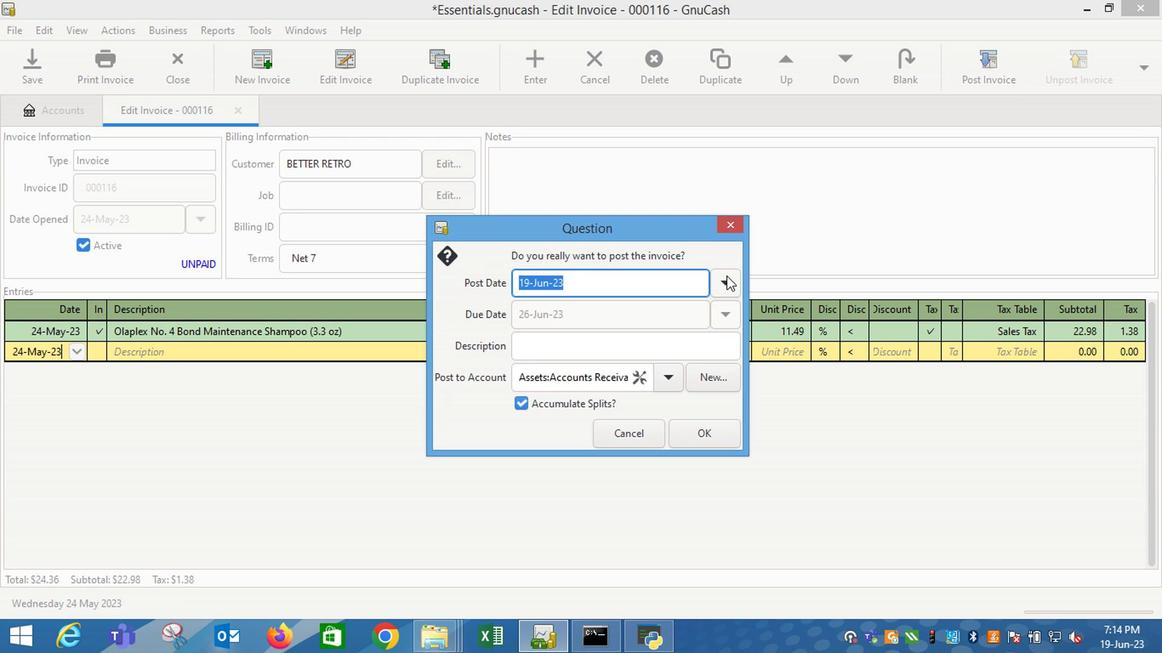 
Action: Mouse moved to (528, 325)
Screenshot: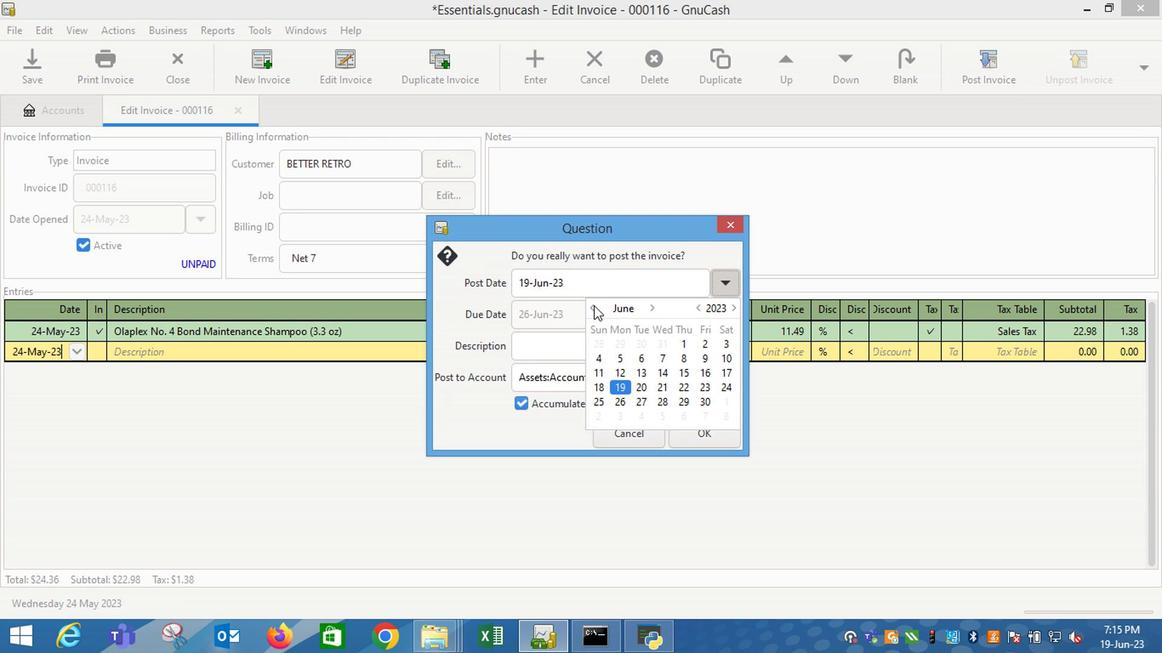 
Action: Mouse pressed left at (528, 325)
Screenshot: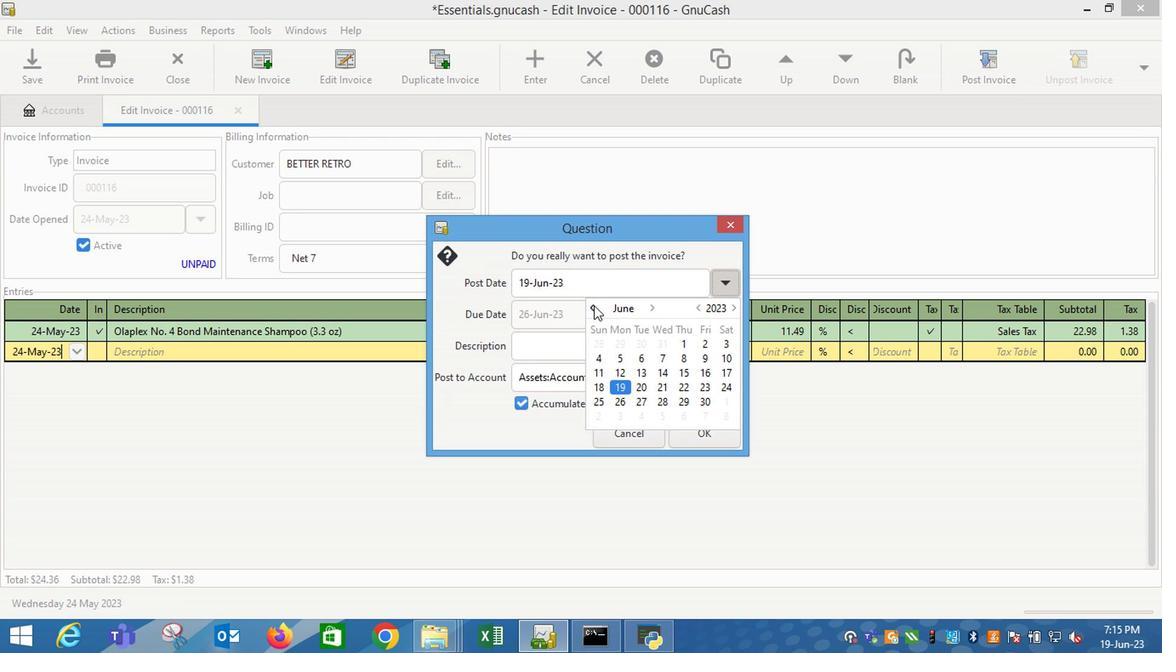 
Action: Mouse moved to (580, 381)
Screenshot: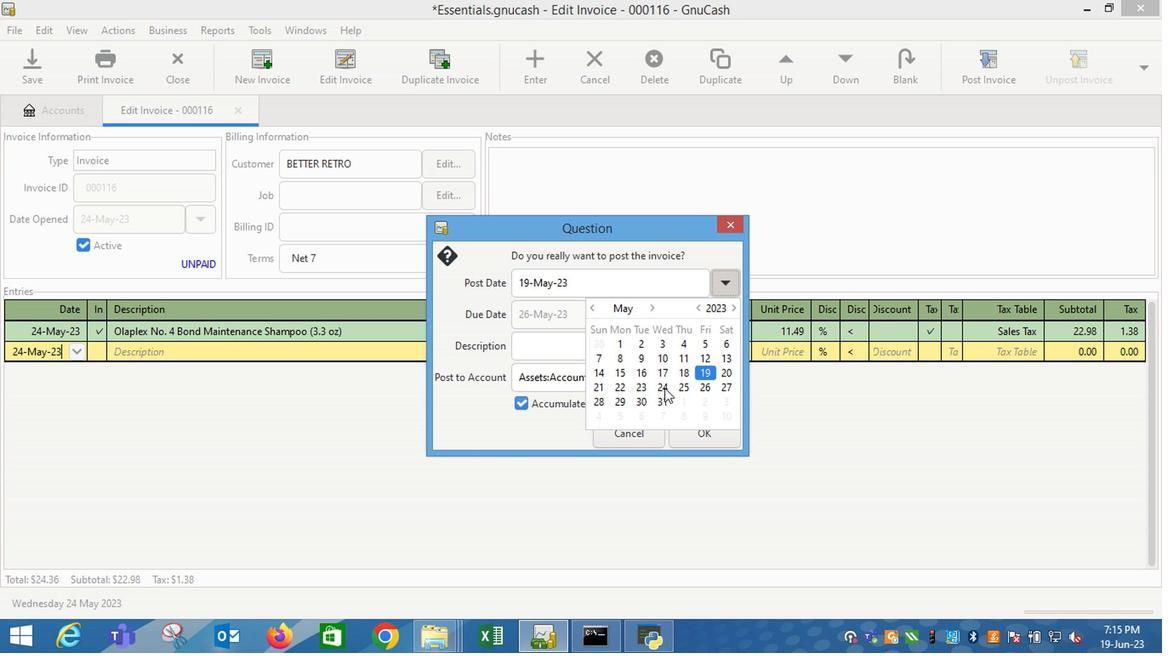 
Action: Mouse pressed left at (580, 381)
Screenshot: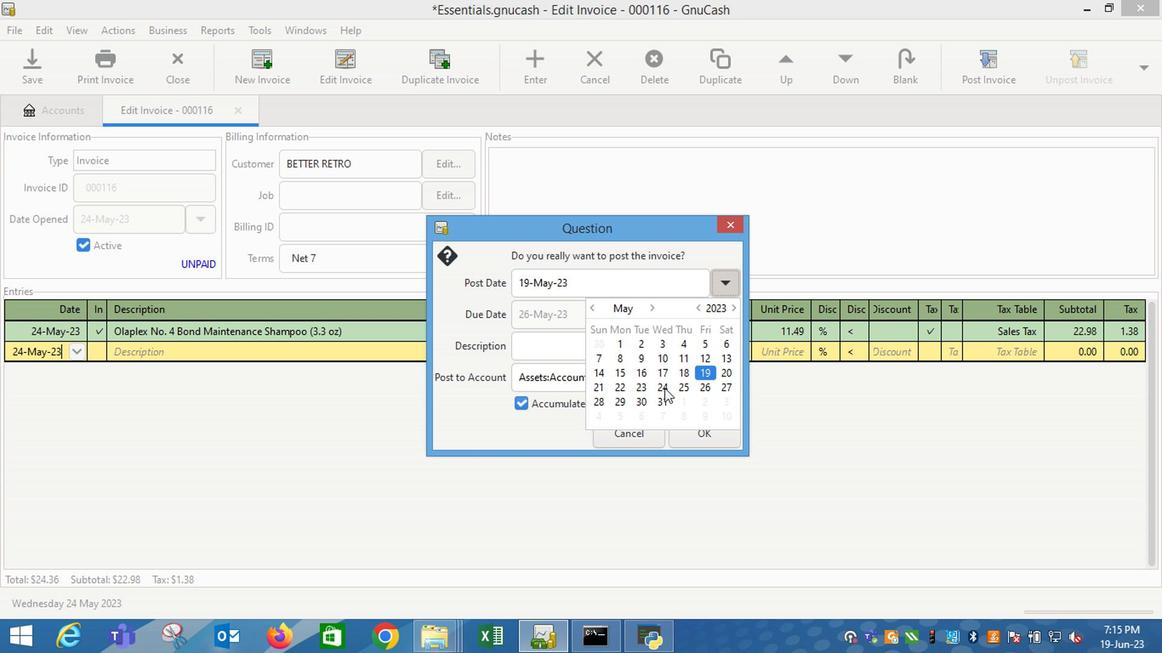 
Action: Mouse moved to (499, 346)
Screenshot: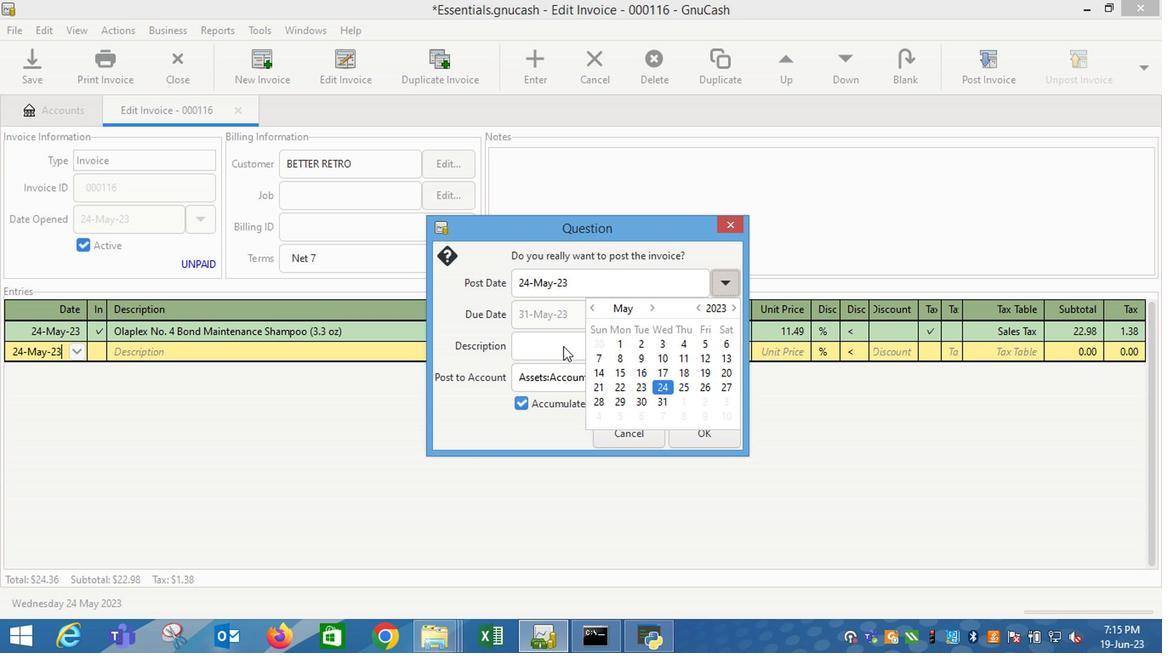 
Action: Mouse pressed left at (499, 346)
Screenshot: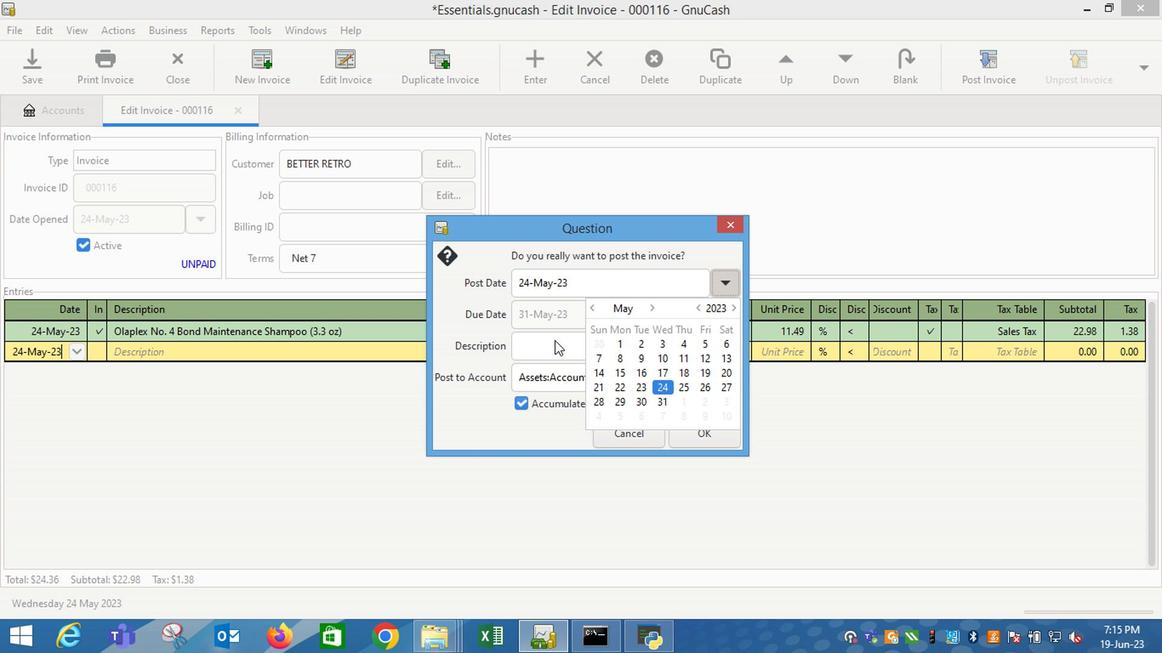 
Action: Mouse moved to (606, 419)
Screenshot: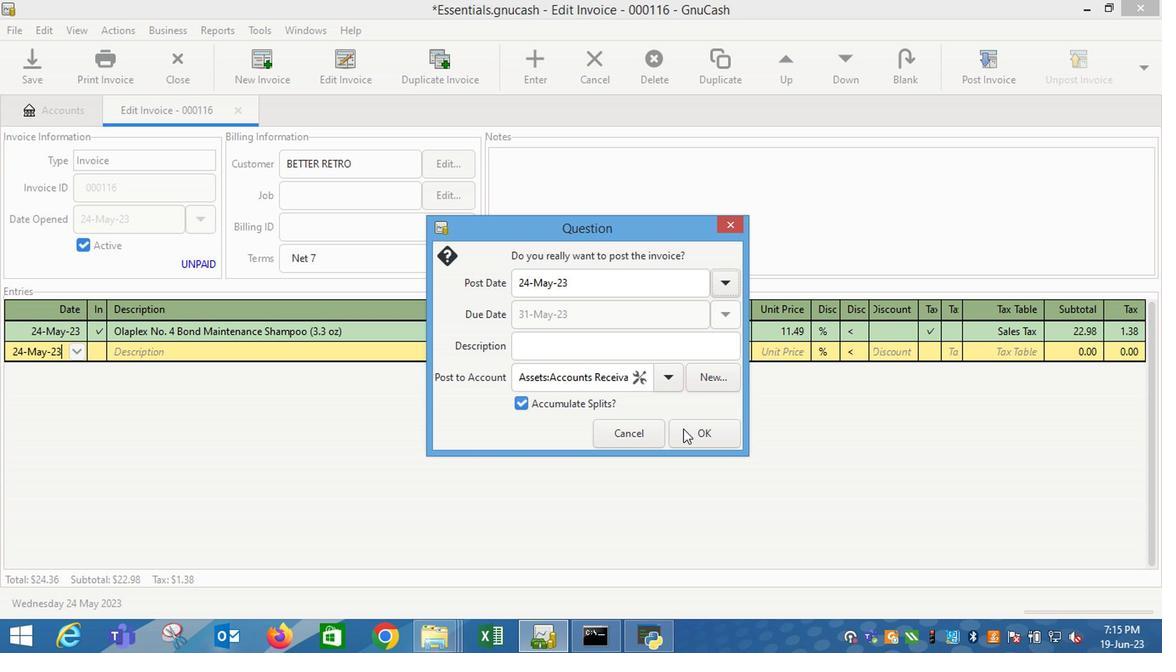 
Action: Mouse pressed left at (606, 419)
Screenshot: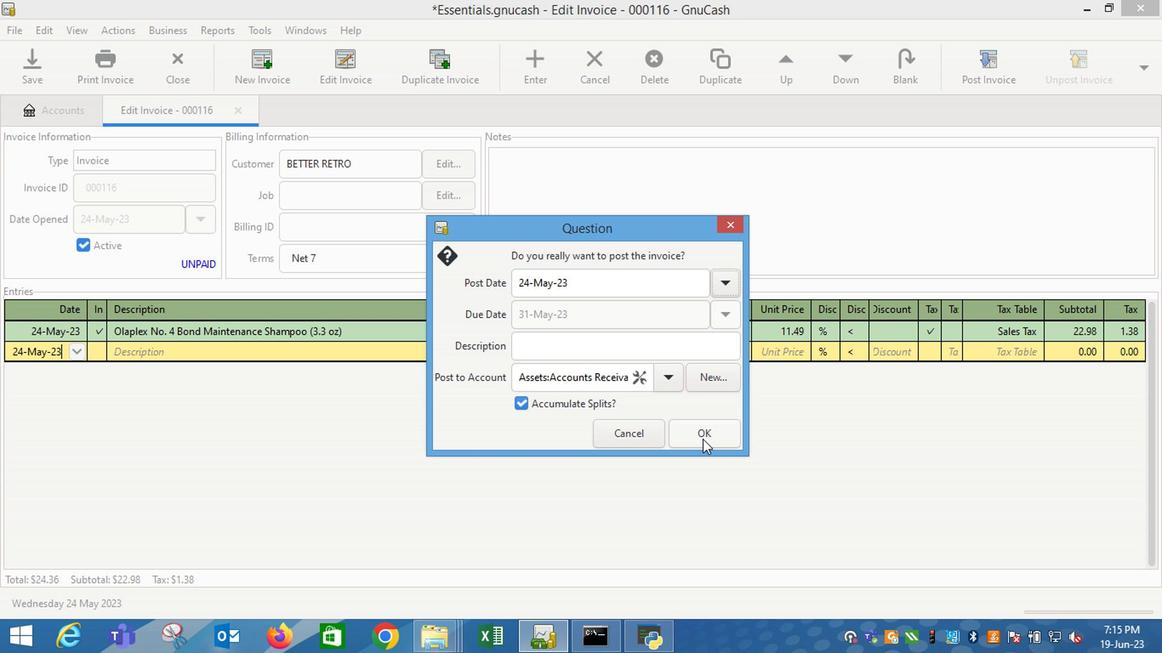 
Action: Mouse moved to (888, 147)
Screenshot: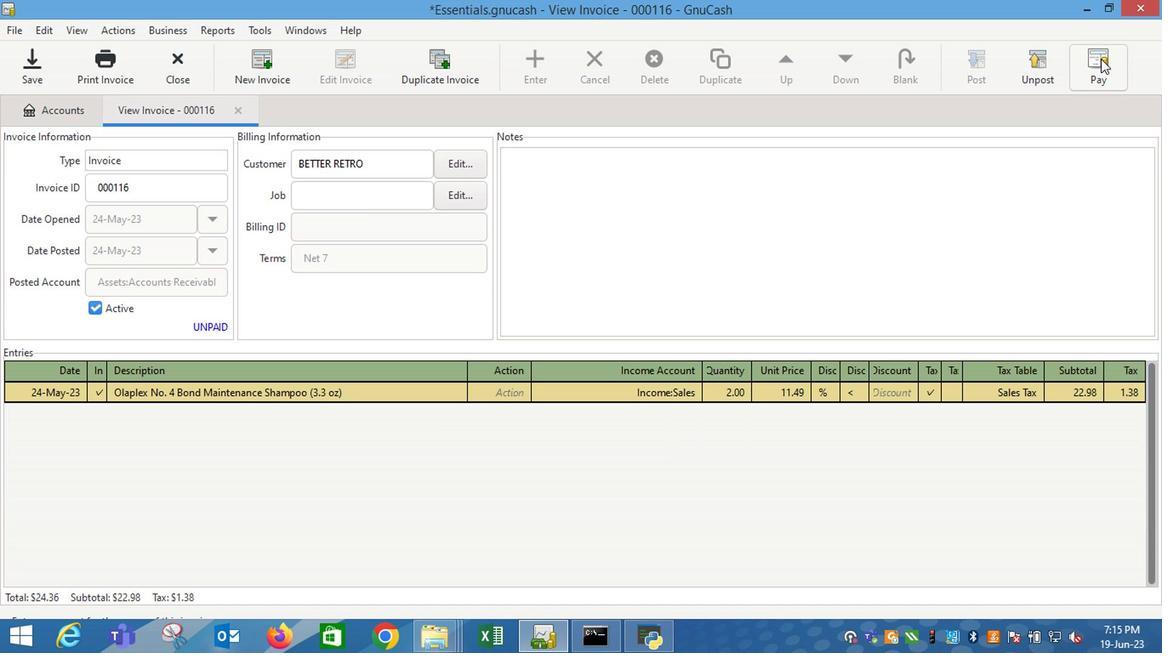 
Action: Mouse pressed left at (888, 147)
Screenshot: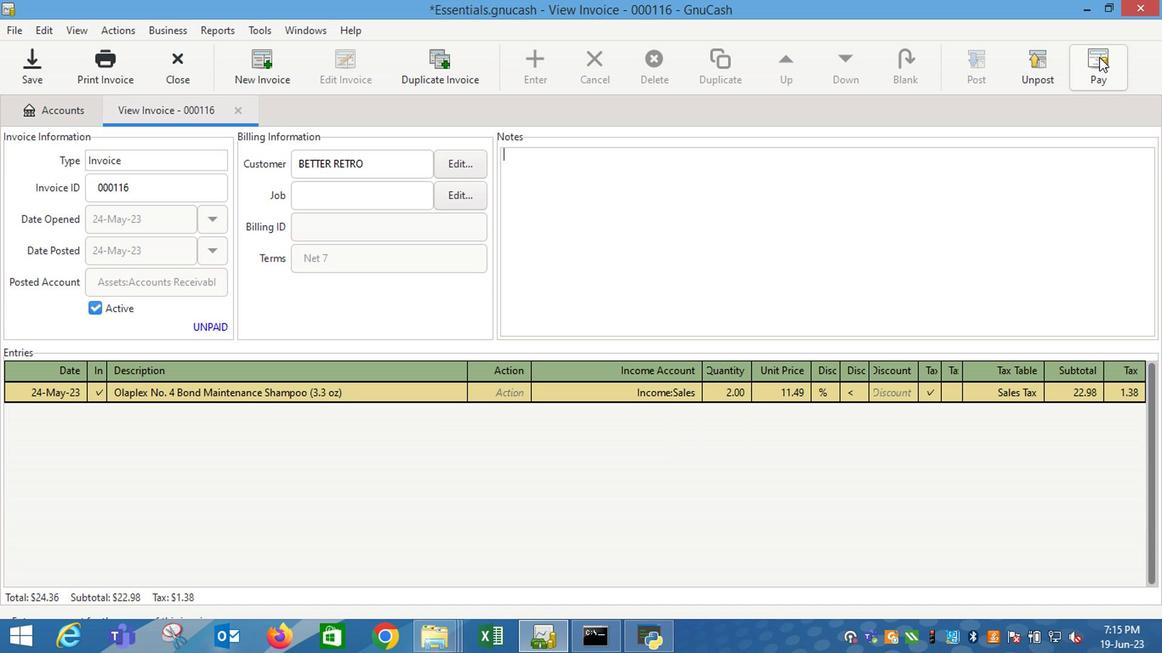 
Action: Mouse moved to (478, 343)
Screenshot: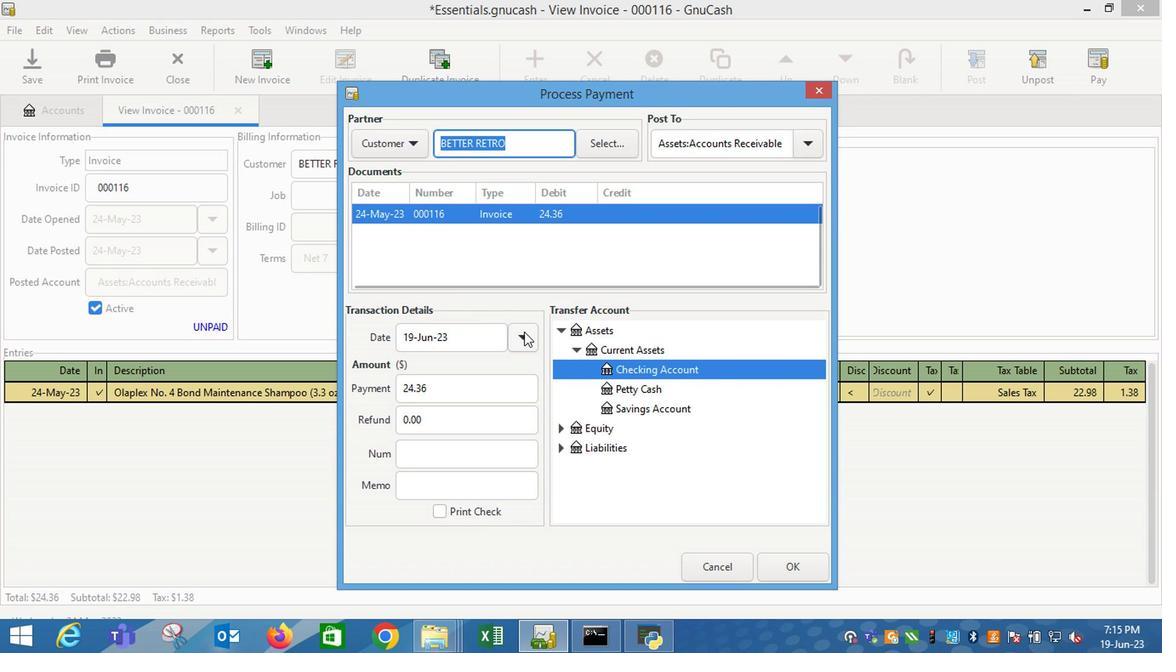 
Action: Mouse pressed left at (478, 343)
Screenshot: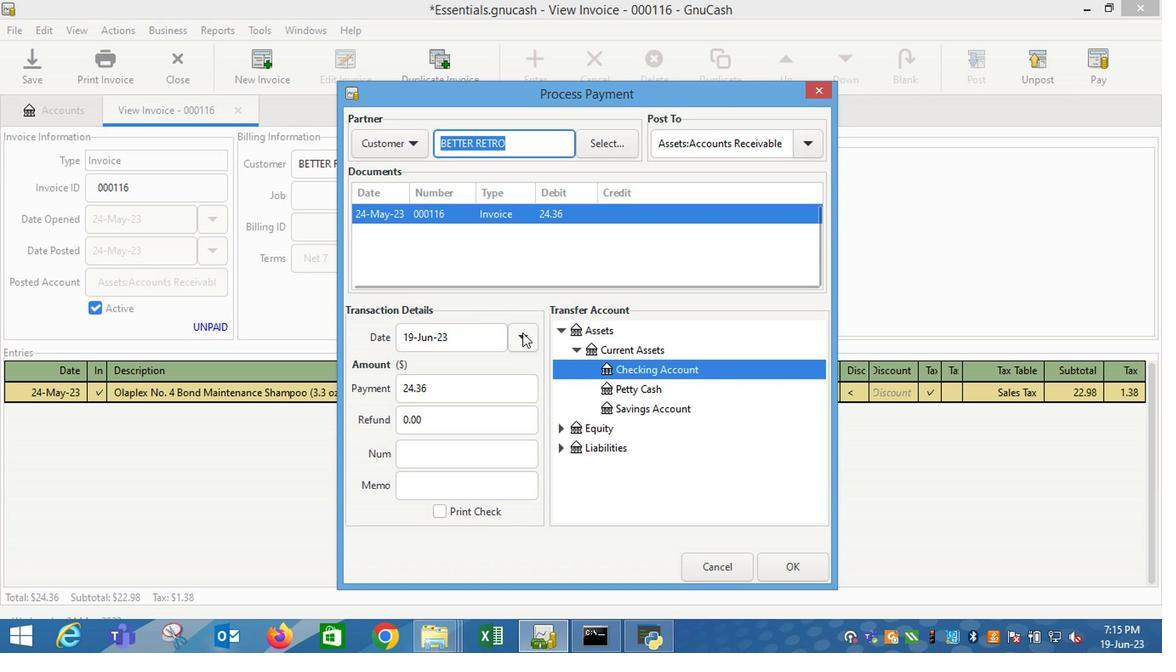 
Action: Mouse moved to (385, 366)
Screenshot: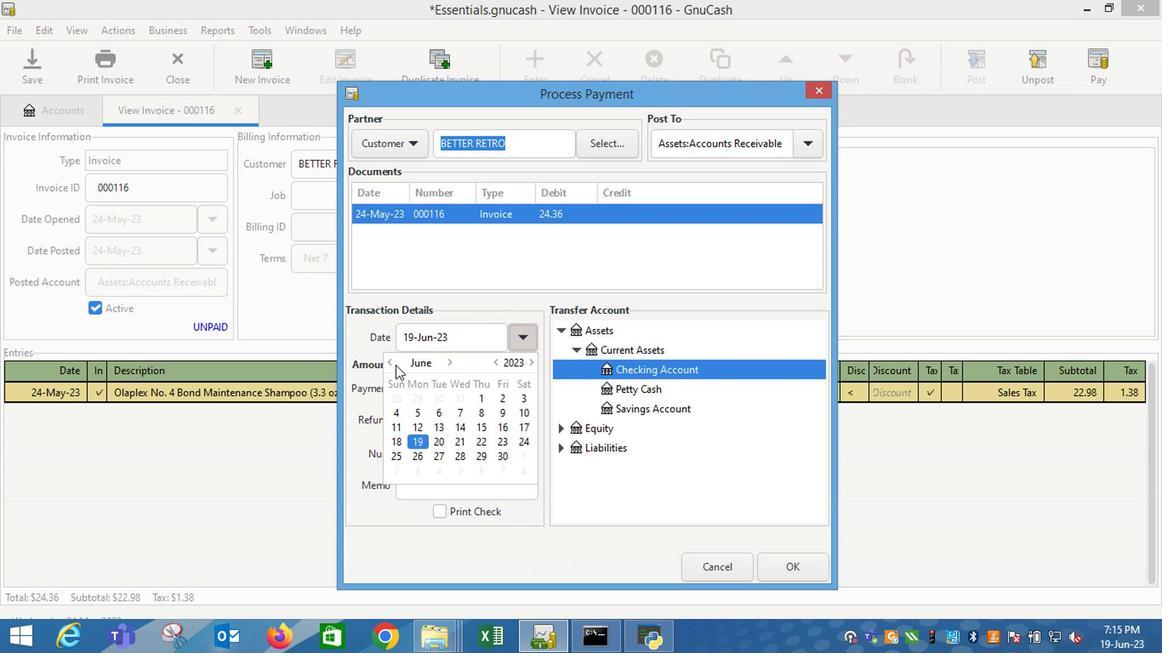 
Action: Mouse pressed left at (385, 366)
Screenshot: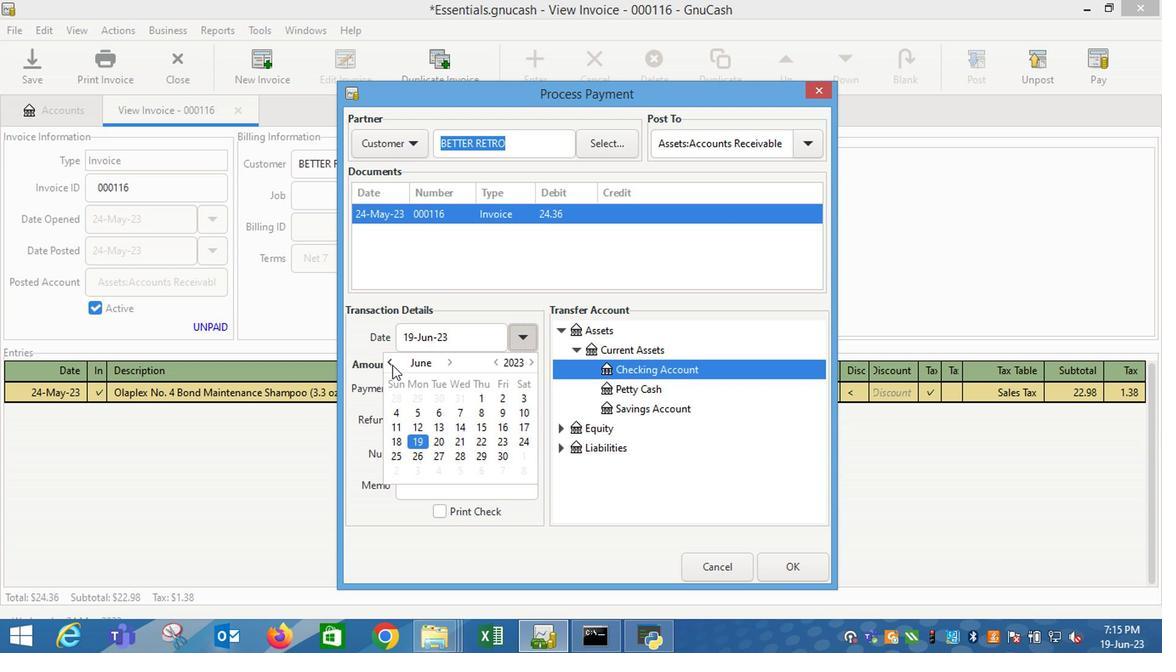 
Action: Mouse moved to (422, 428)
Screenshot: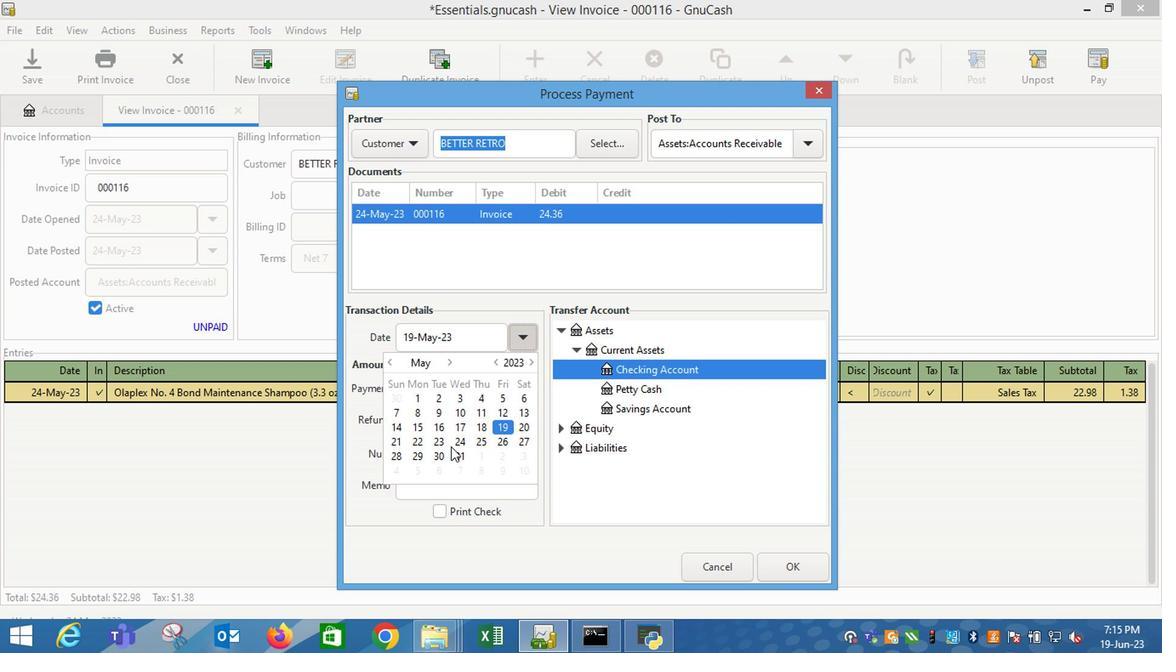 
Action: Mouse pressed left at (422, 428)
Screenshot: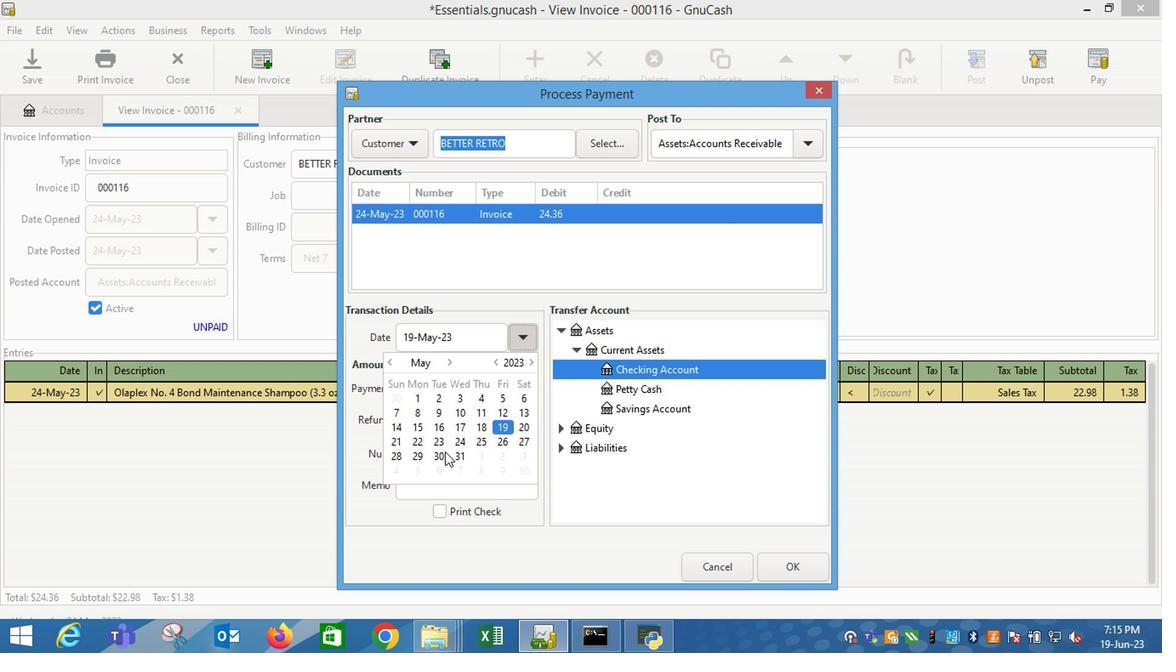 
Action: Mouse moved to (483, 440)
Screenshot: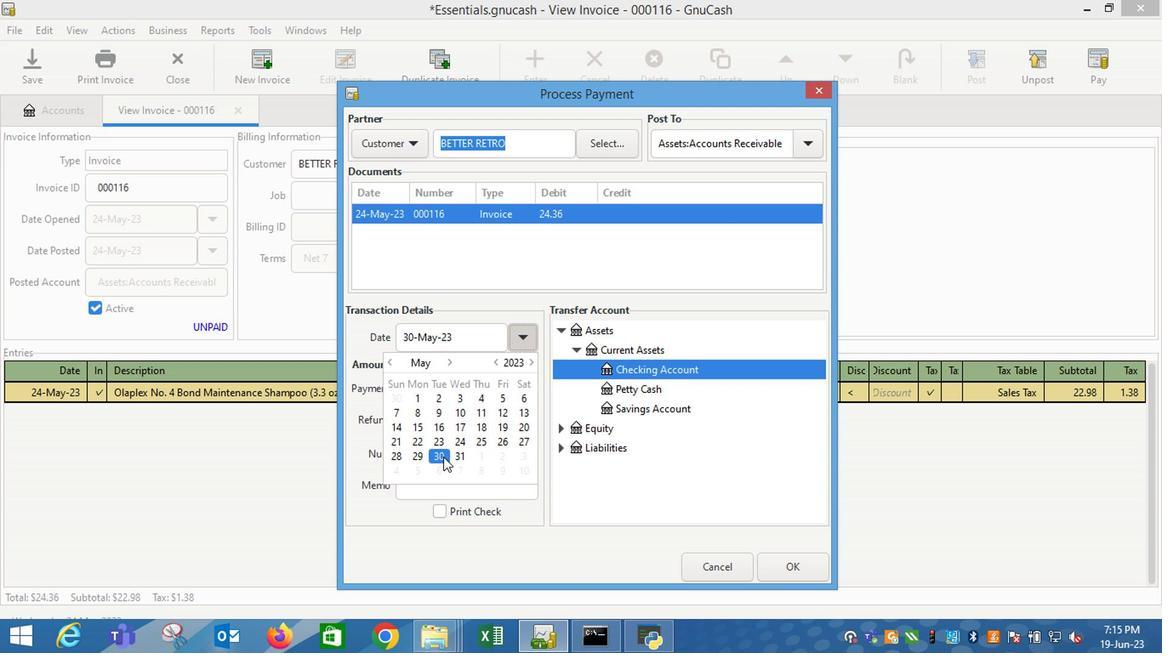 
Action: Key pressed <Key.tab>
Screenshot: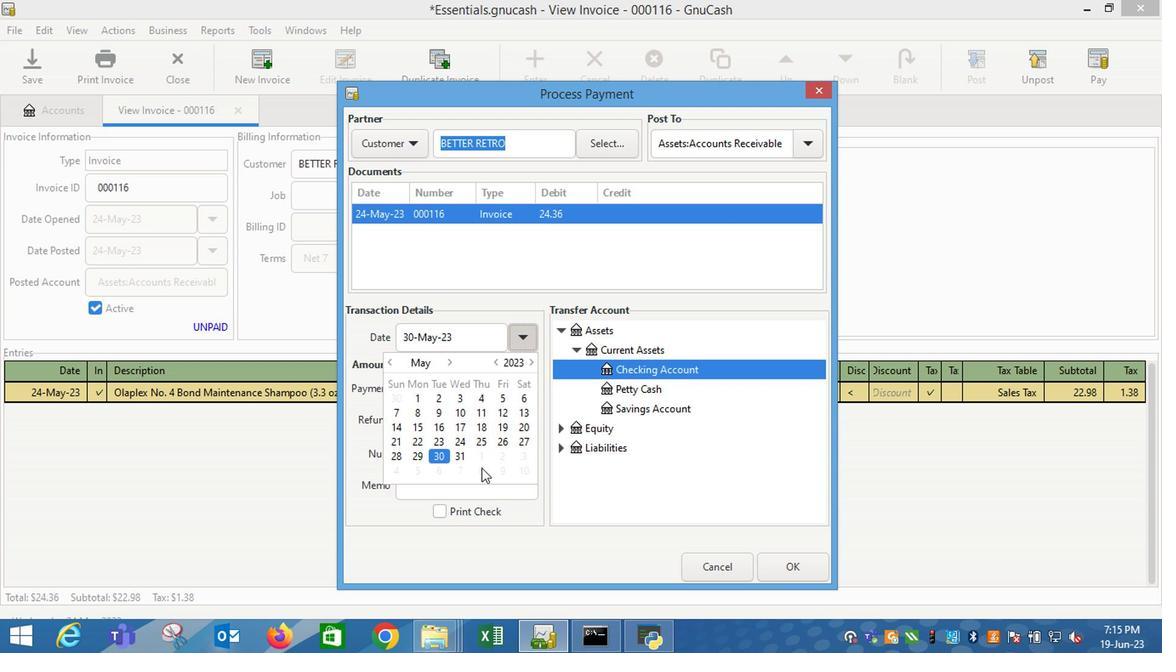 
Action: Mouse moved to (557, 447)
Screenshot: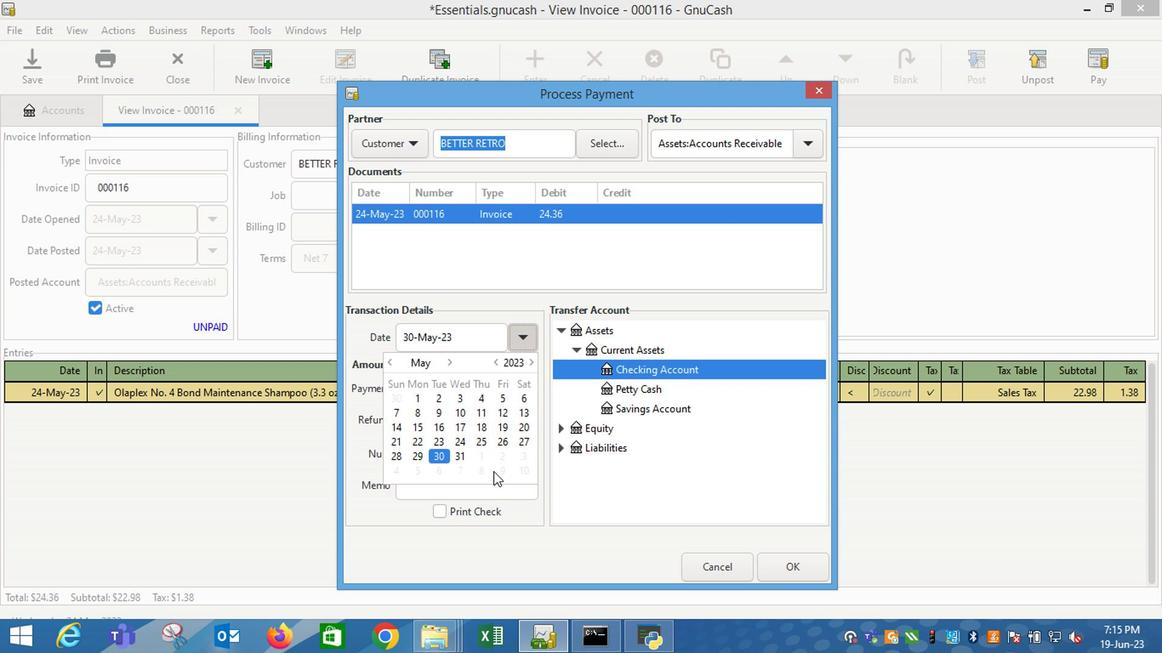 
Action: Mouse pressed left at (557, 447)
Screenshot: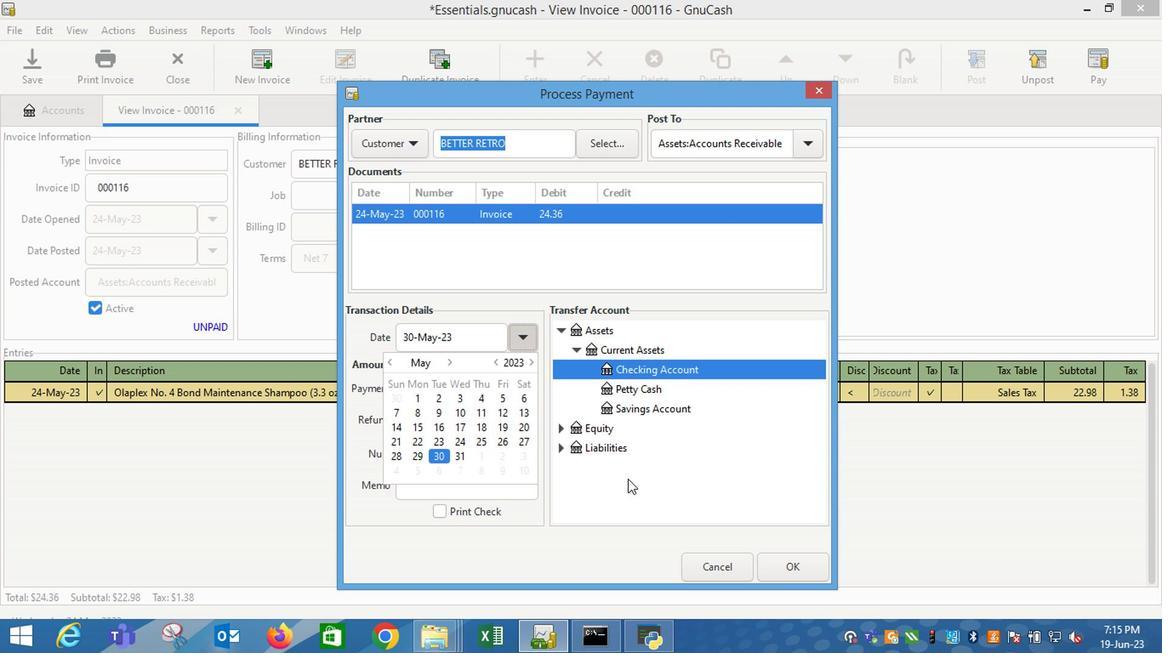 
Action: Mouse moved to (674, 515)
Screenshot: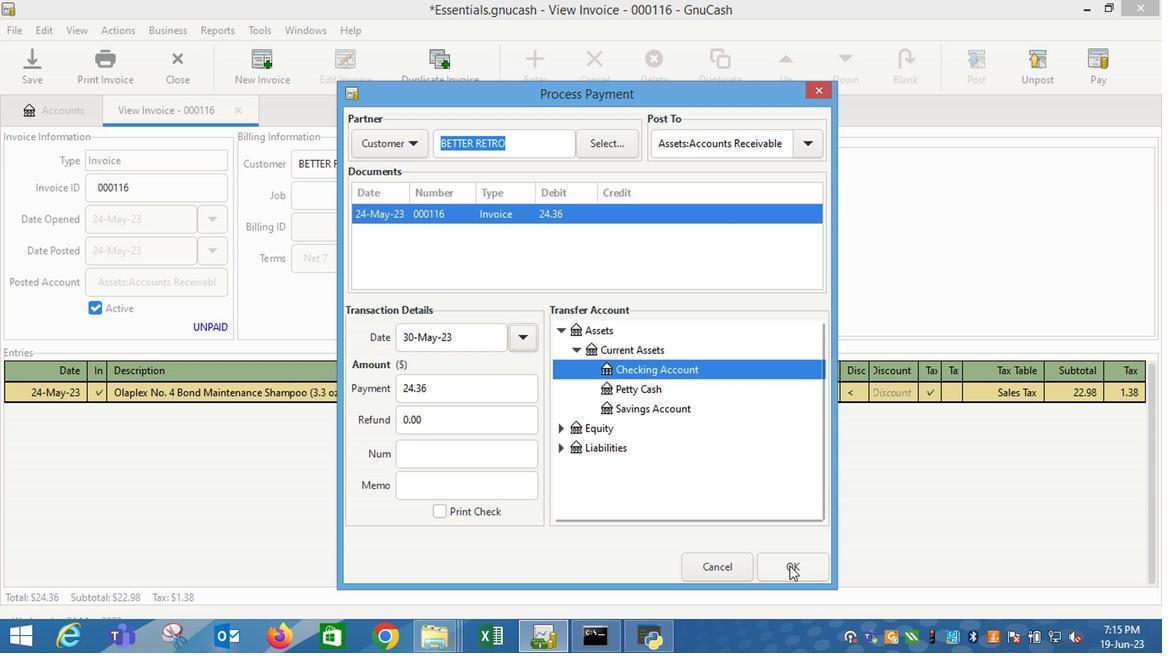 
Action: Mouse pressed left at (674, 515)
Screenshot: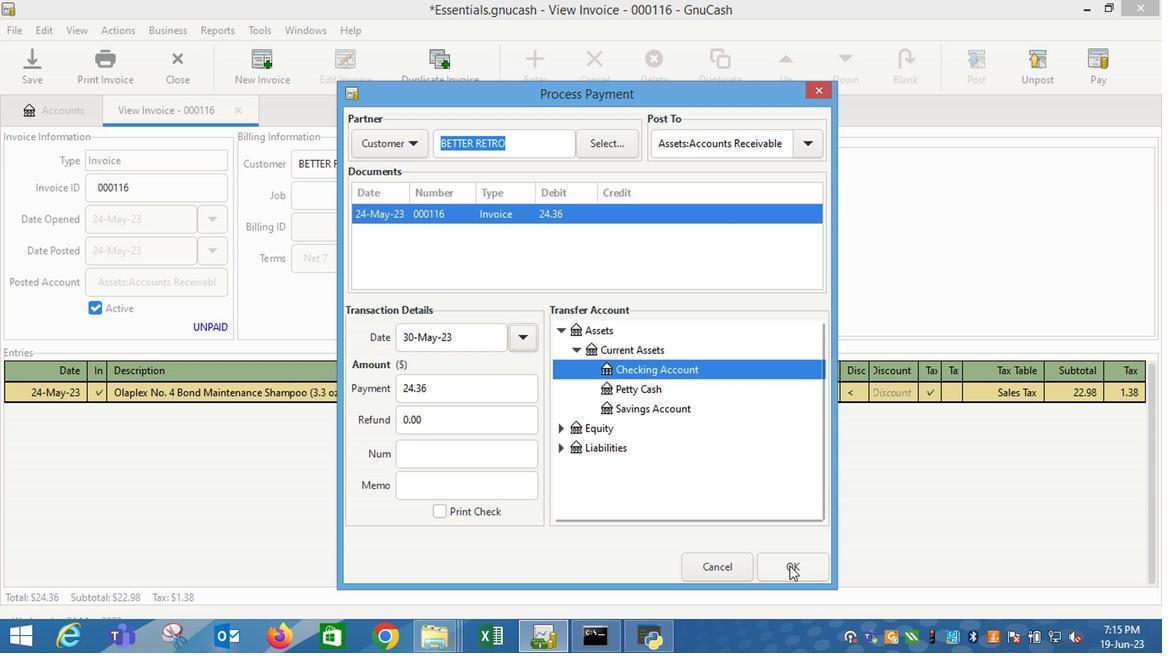 
Action: Mouse moved to (191, 162)
Screenshot: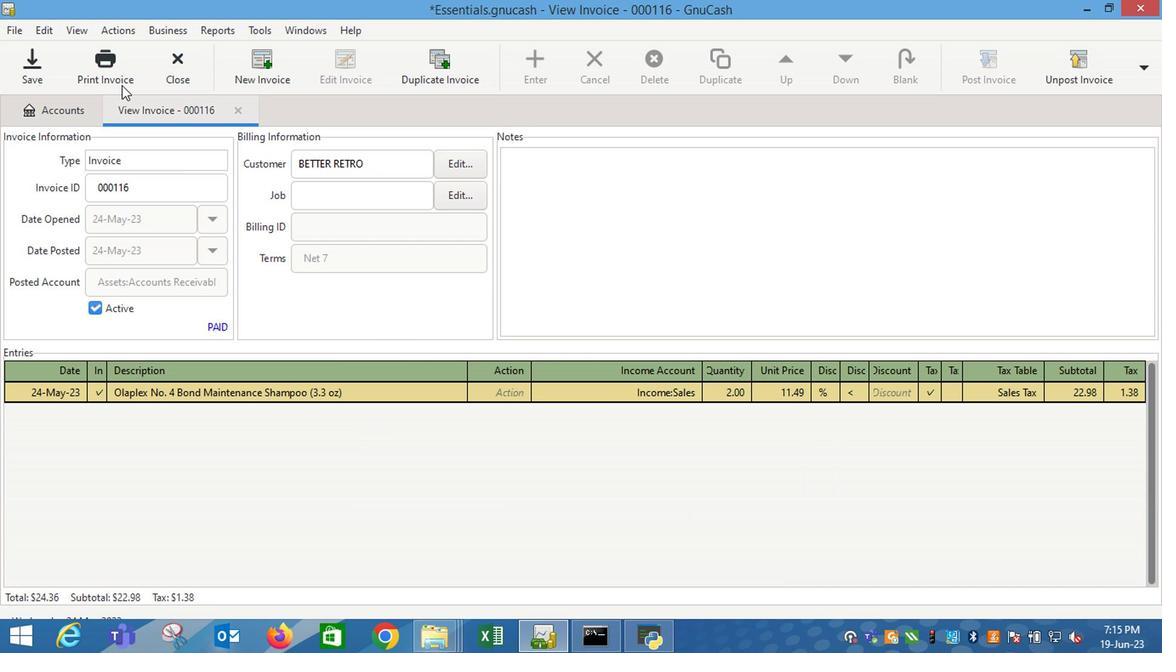 
Action: Mouse pressed left at (191, 162)
Screenshot: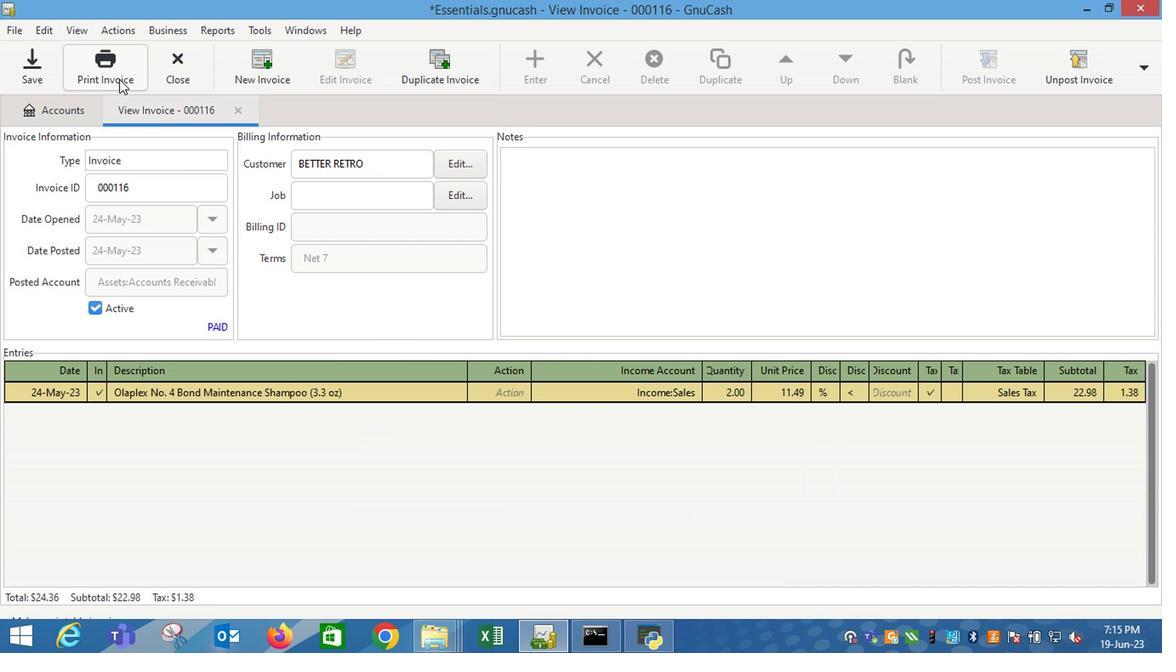 
Action: Mouse moved to (759, 354)
Screenshot: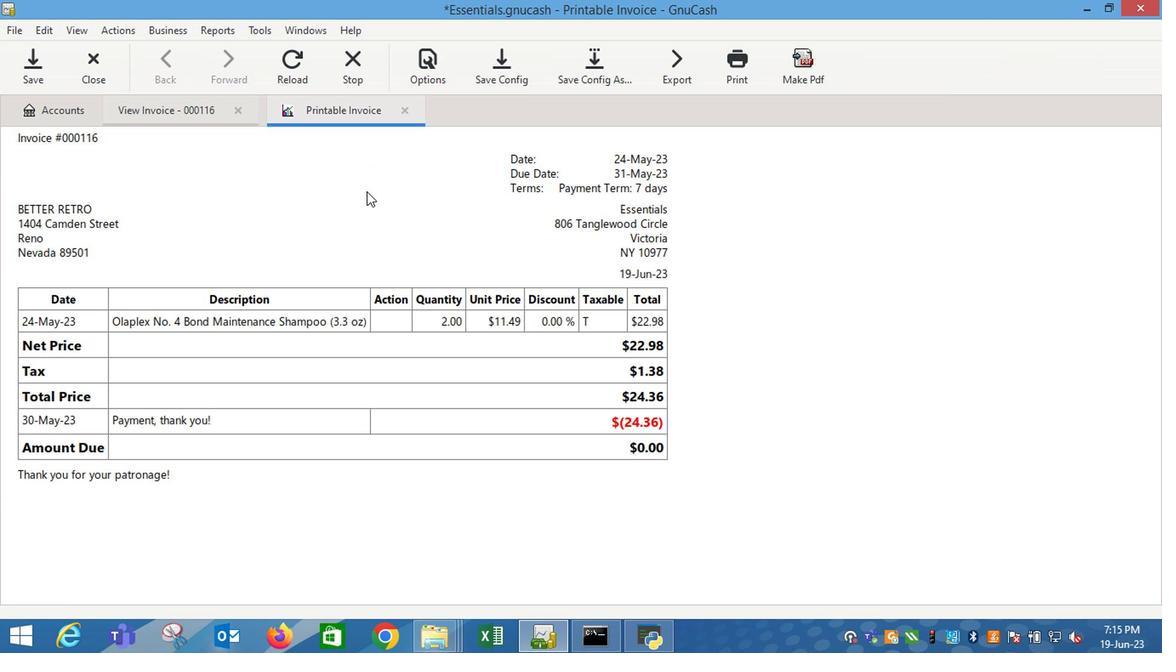 
